 Task: In the  document Ava.epub change page color to  'Olive Green'. Add link on bottom left corner of the sheet: 'in.pinterest.com' Insert page numer on bottom of the page
Action: Mouse moved to (535, 395)
Screenshot: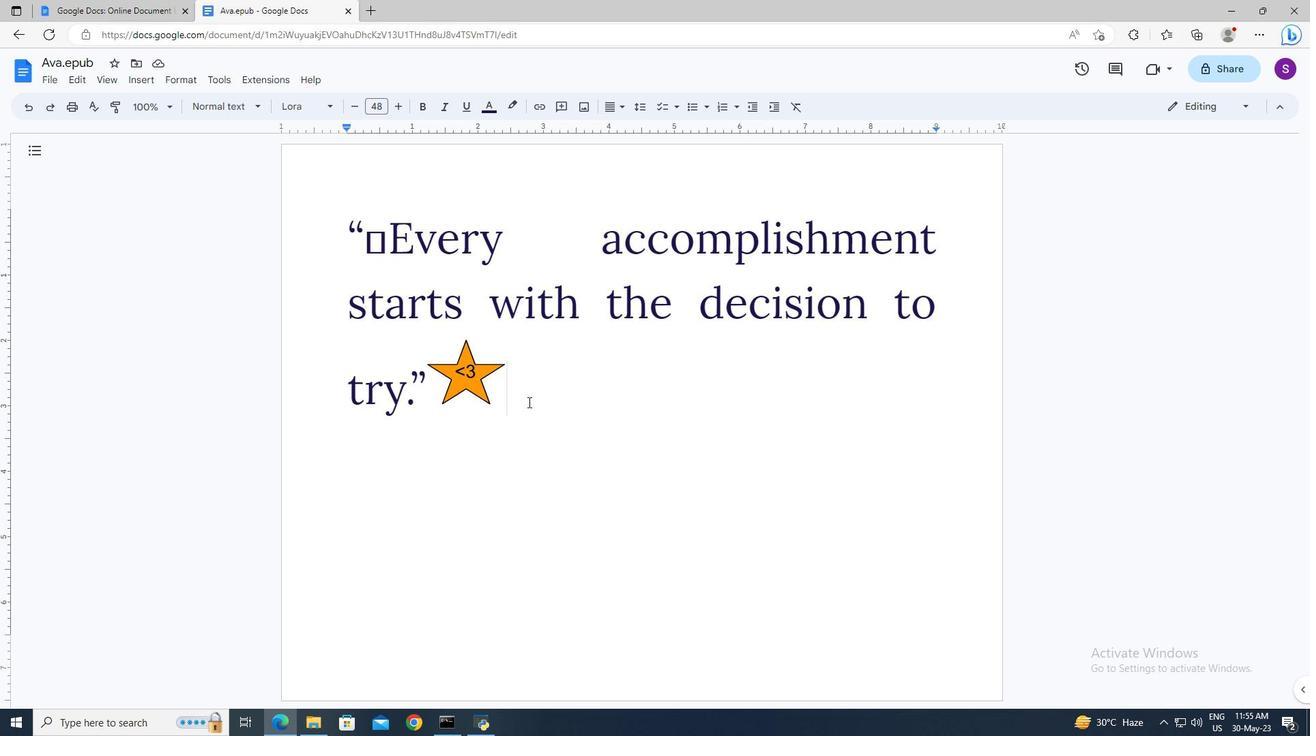 
Action: Mouse pressed left at (535, 395)
Screenshot: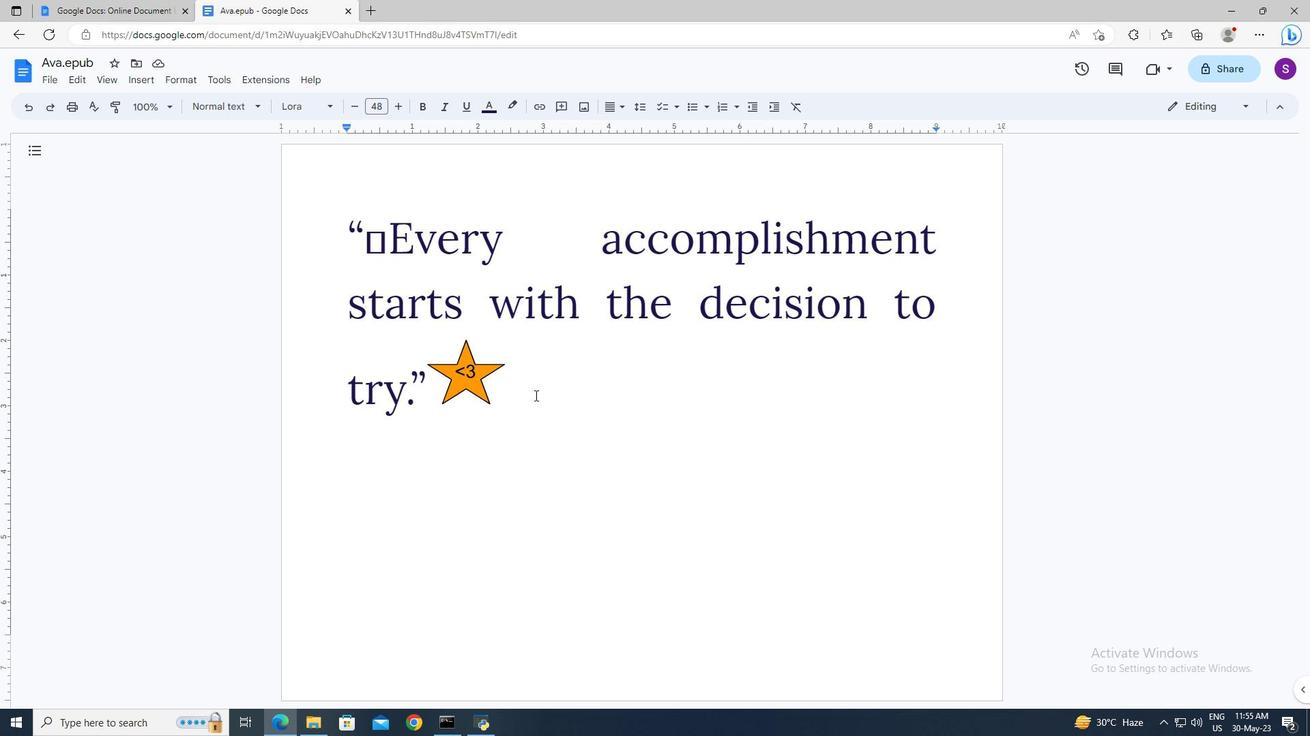 
Action: Mouse moved to (58, 79)
Screenshot: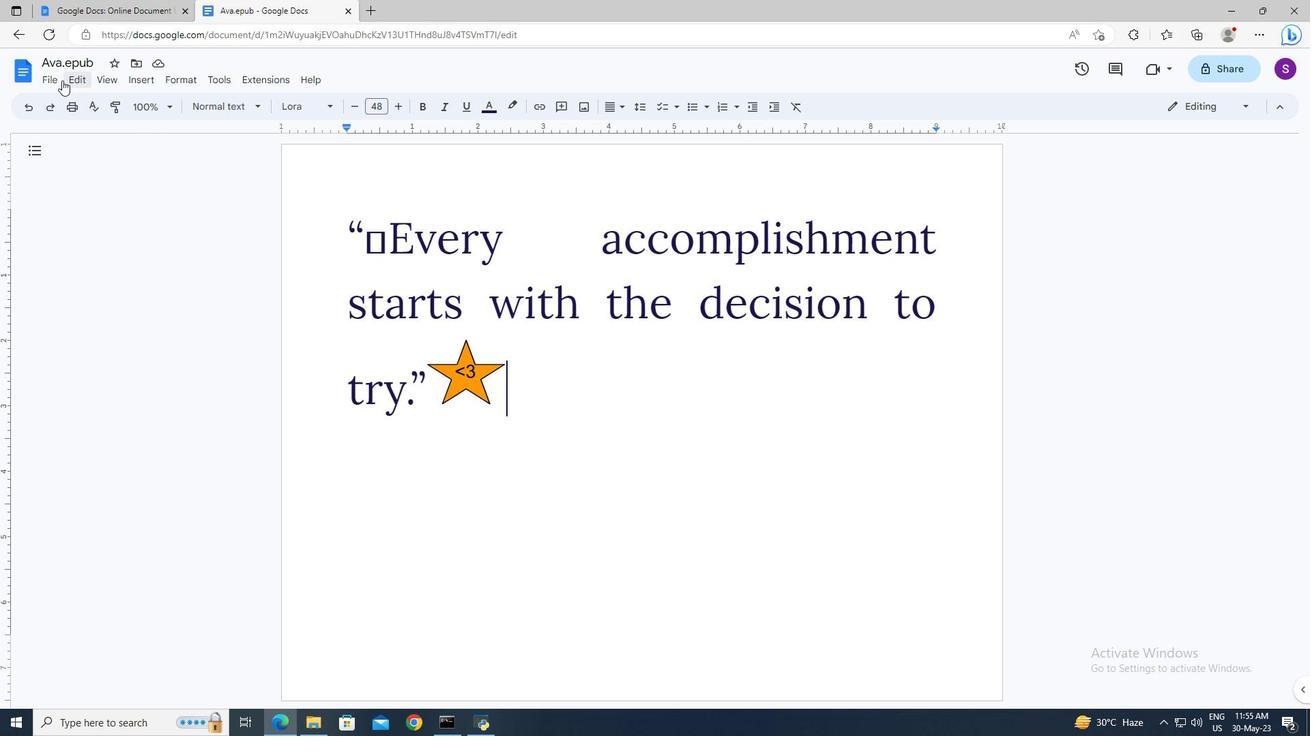 
Action: Mouse pressed left at (58, 79)
Screenshot: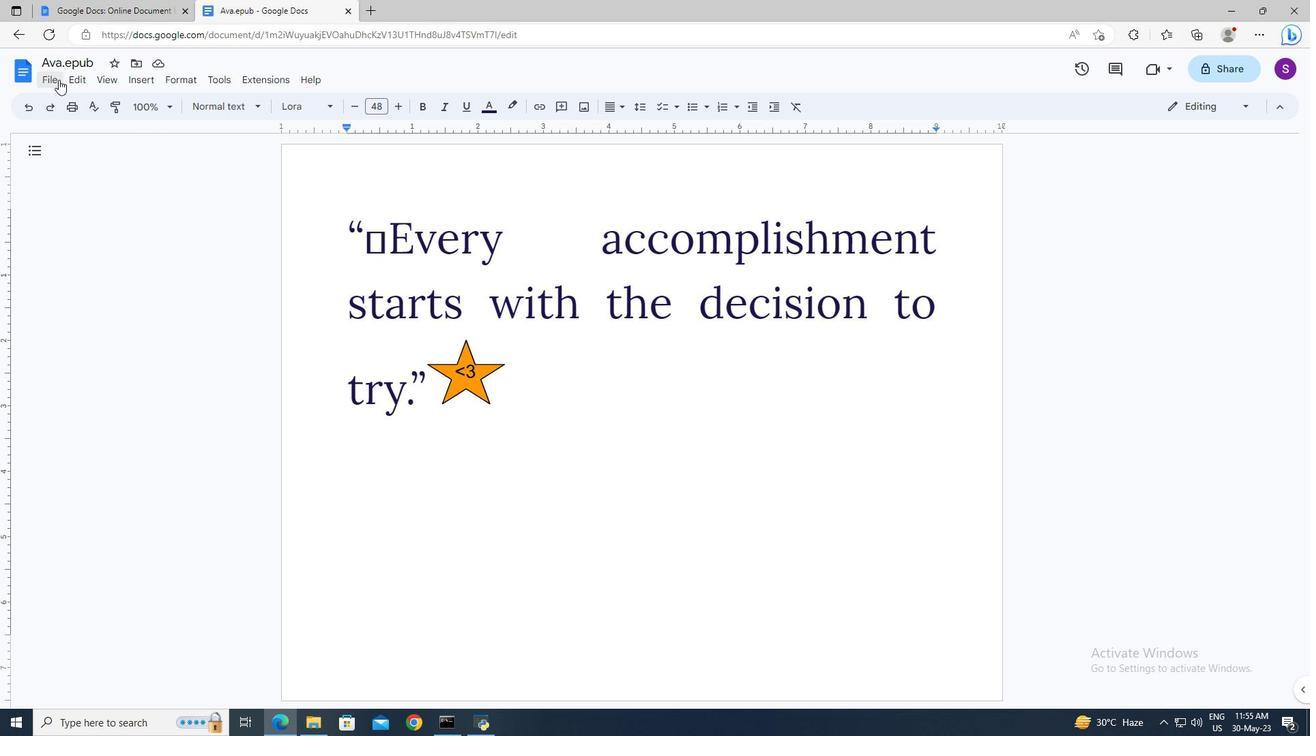 
Action: Mouse moved to (96, 451)
Screenshot: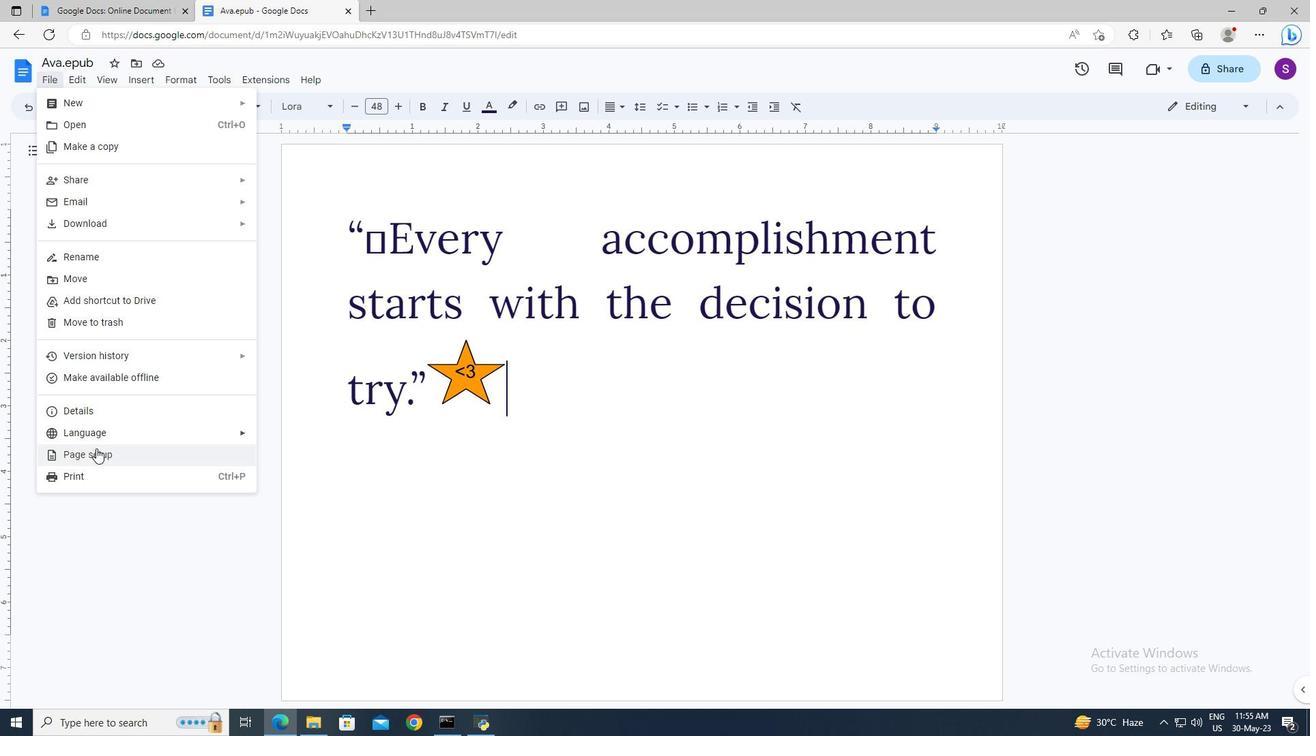 
Action: Mouse pressed left at (96, 451)
Screenshot: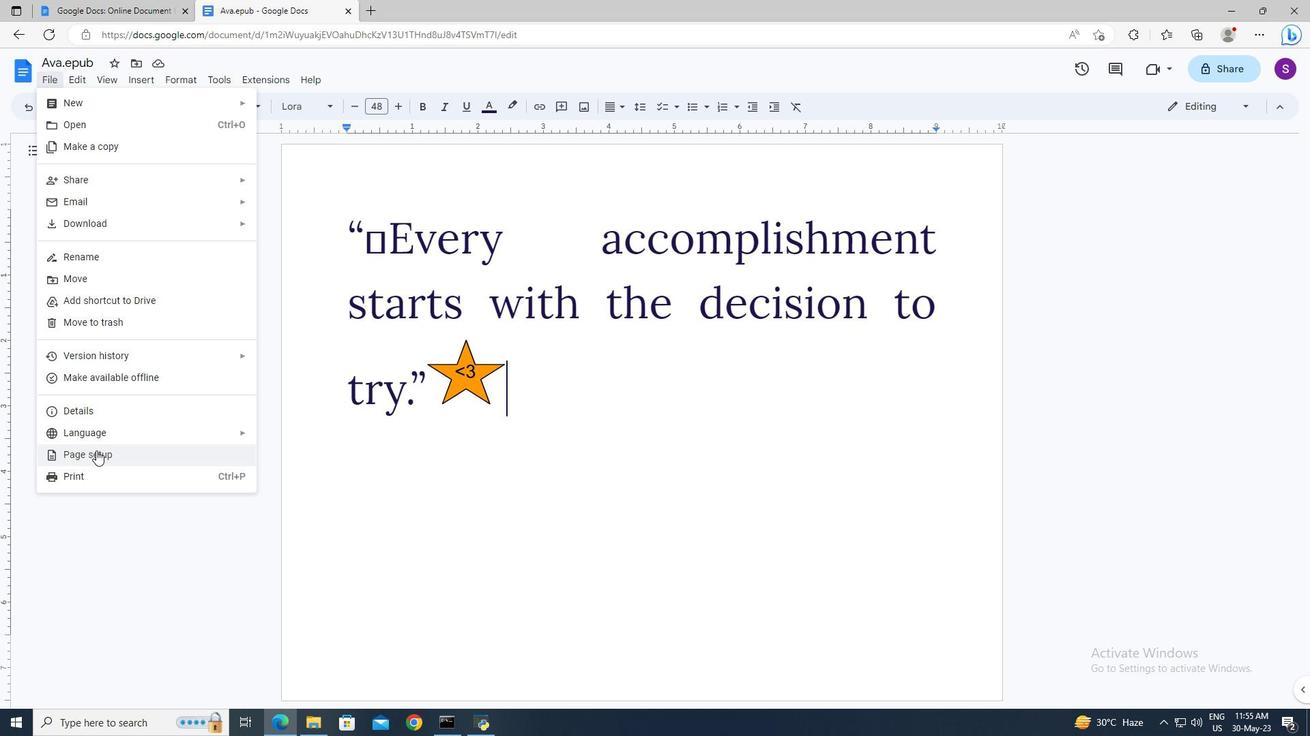 
Action: Mouse moved to (547, 459)
Screenshot: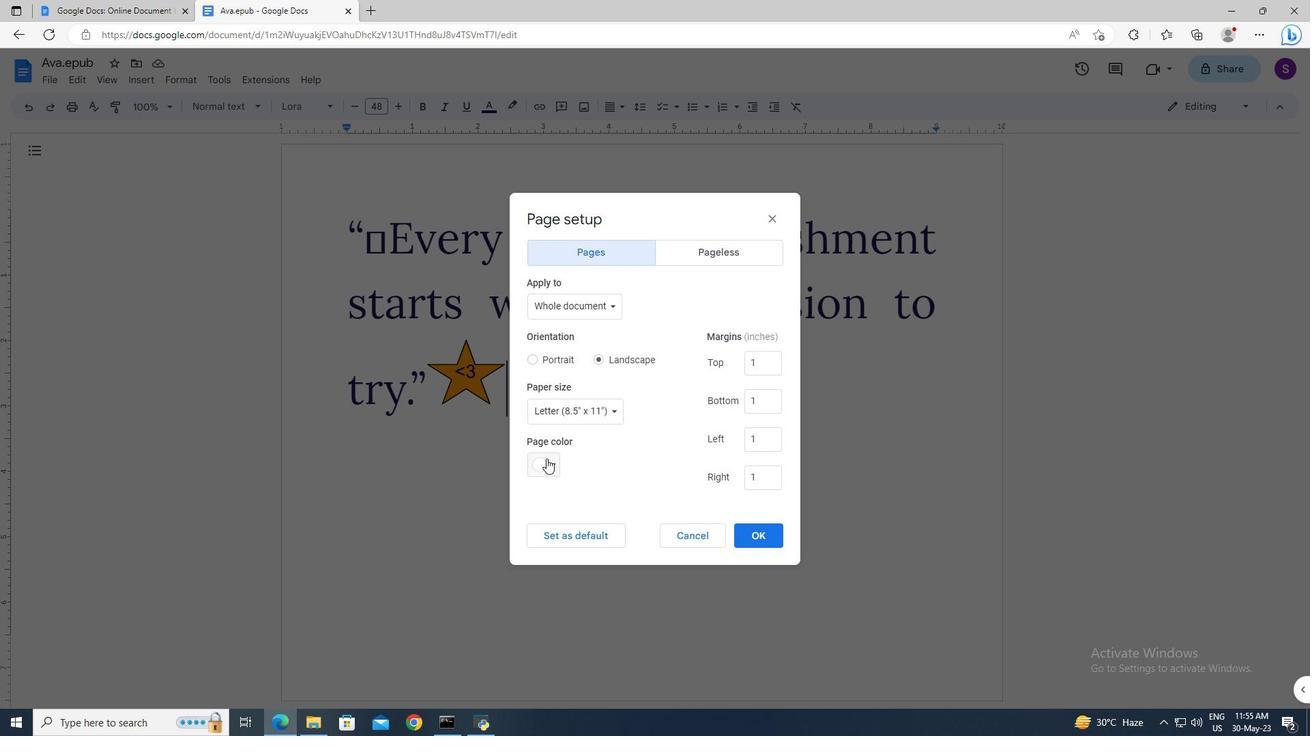 
Action: Mouse pressed left at (547, 459)
Screenshot: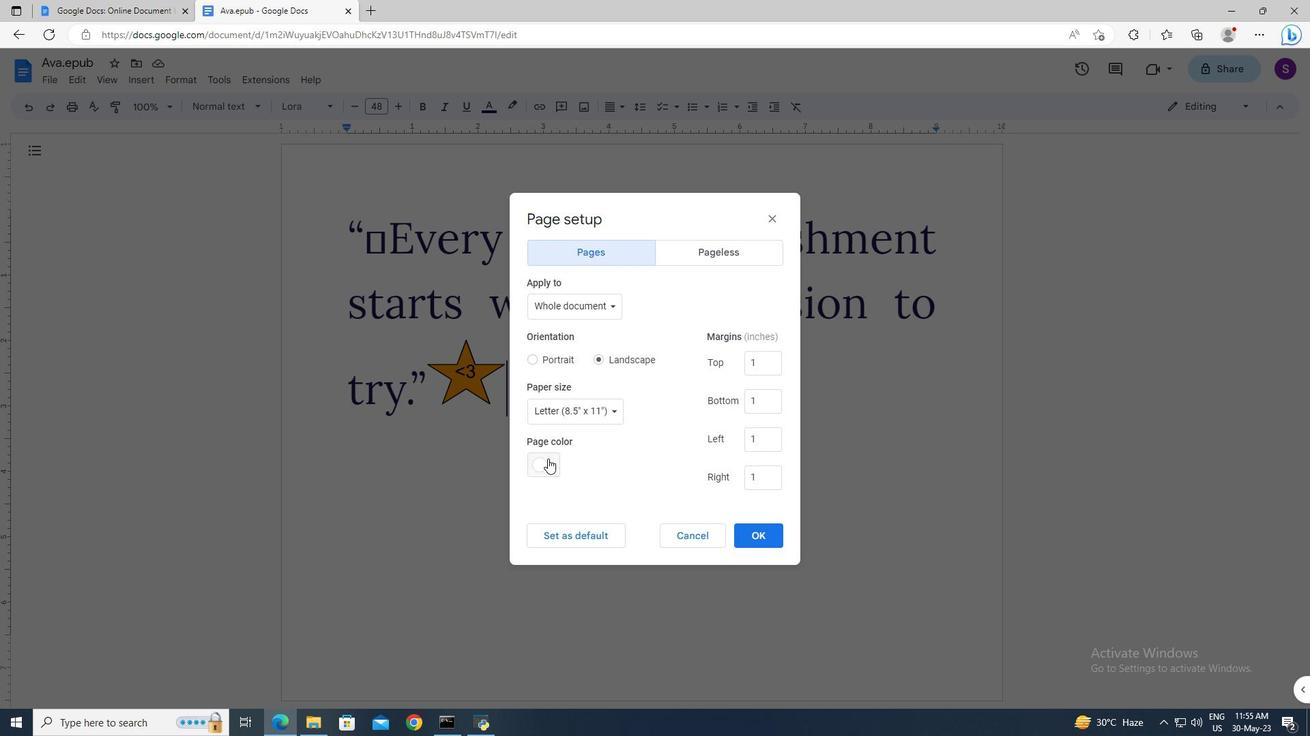 
Action: Mouse moved to (603, 553)
Screenshot: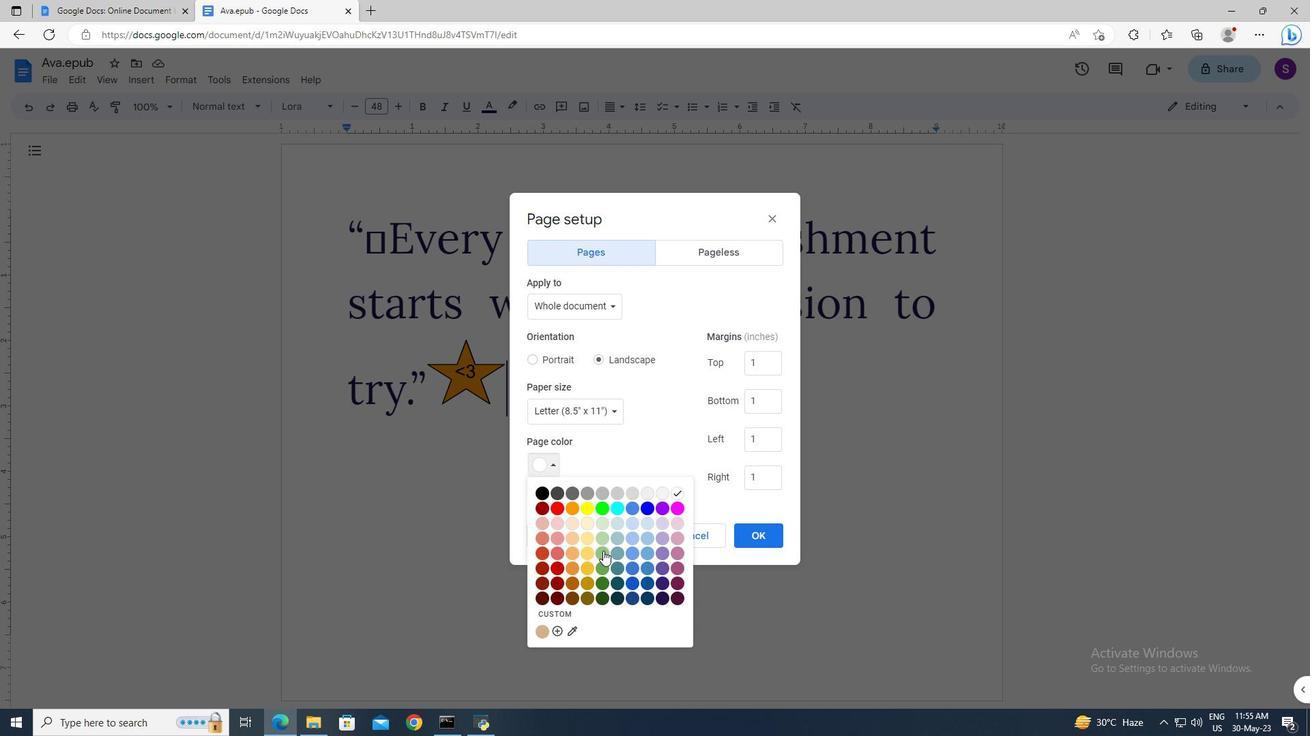 
Action: Mouse pressed left at (603, 553)
Screenshot: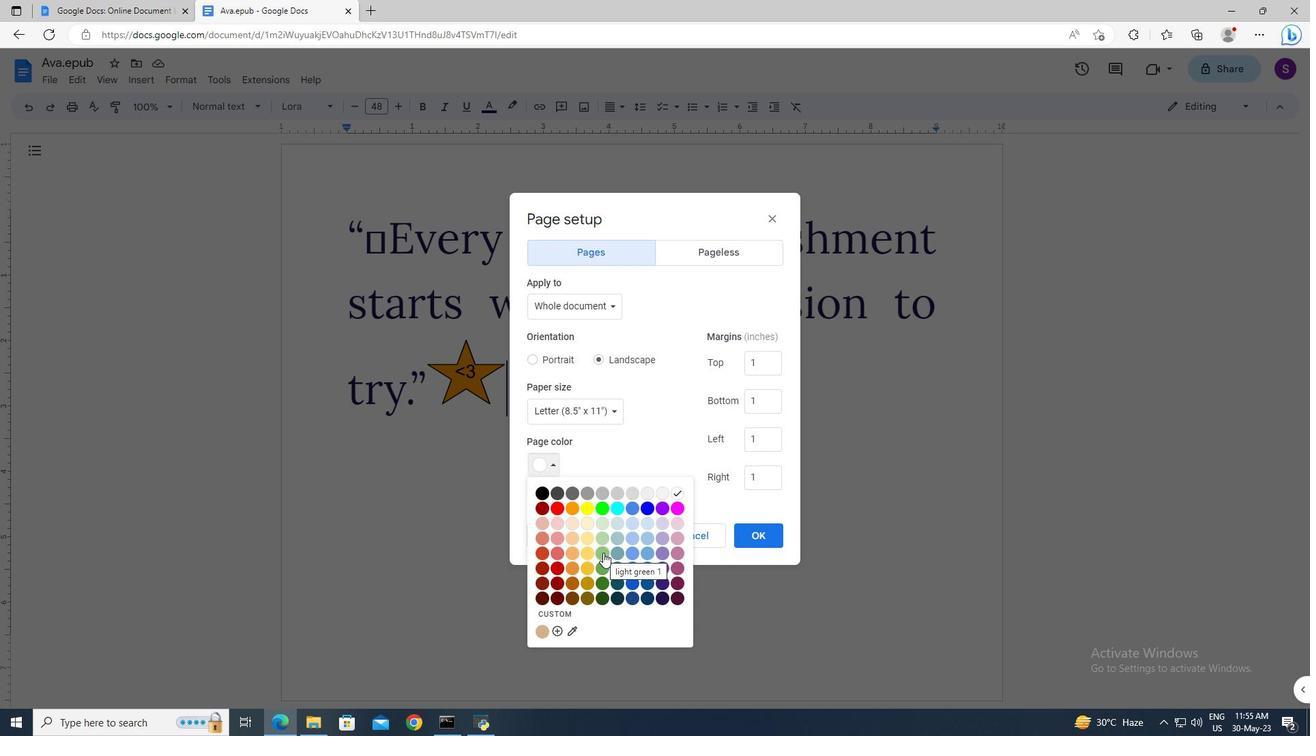 
Action: Mouse moved to (555, 457)
Screenshot: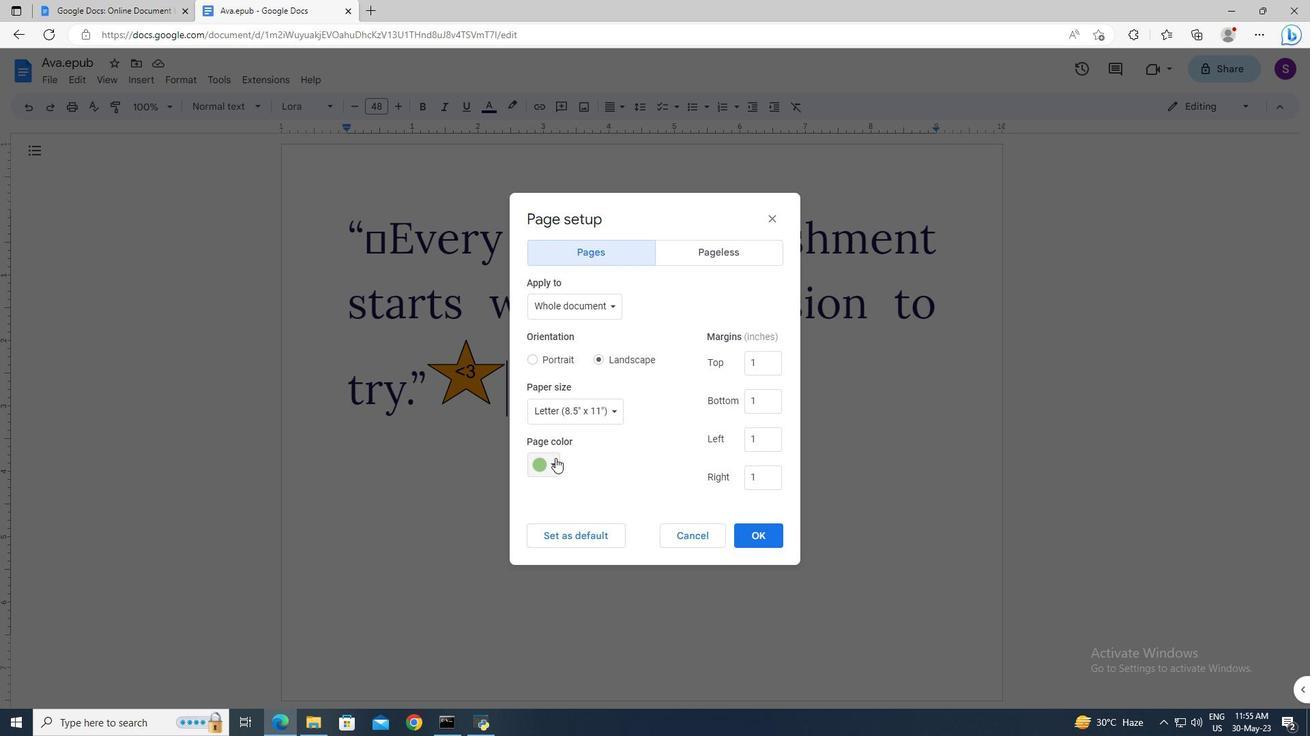 
Action: Mouse pressed left at (555, 457)
Screenshot: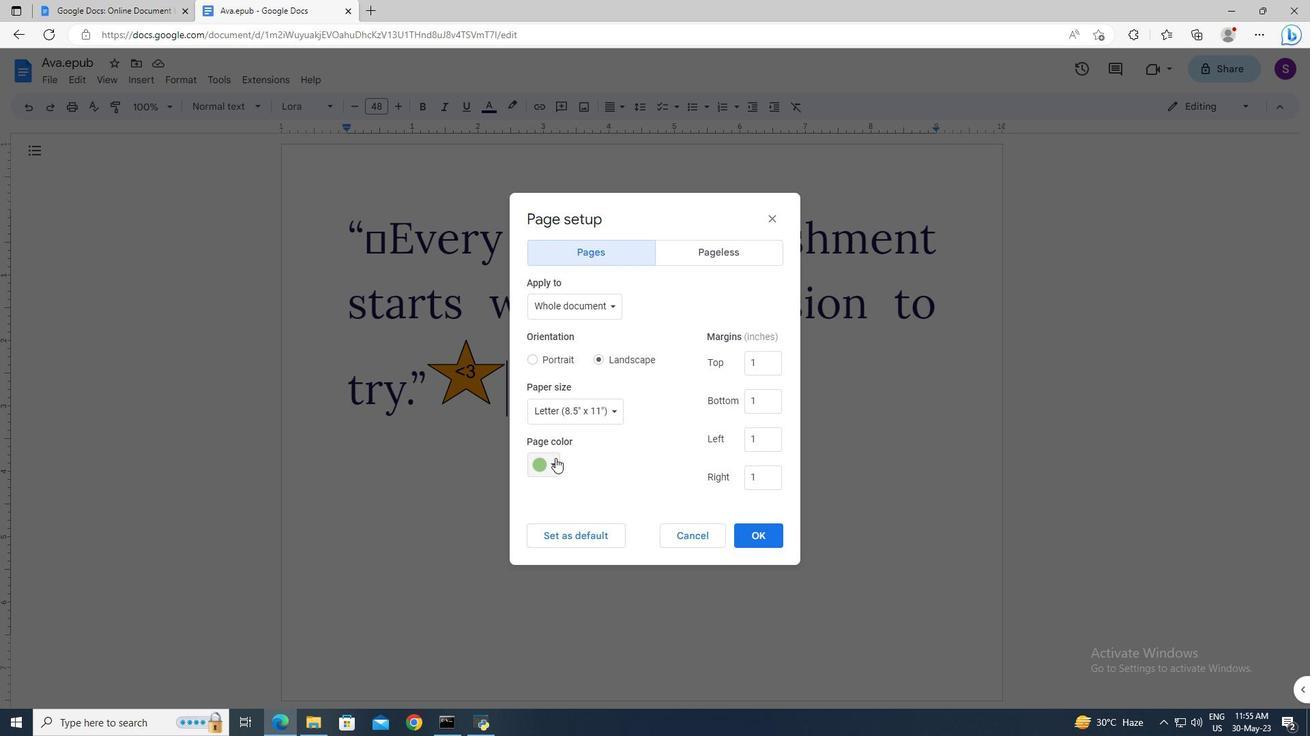 
Action: Mouse moved to (601, 565)
Screenshot: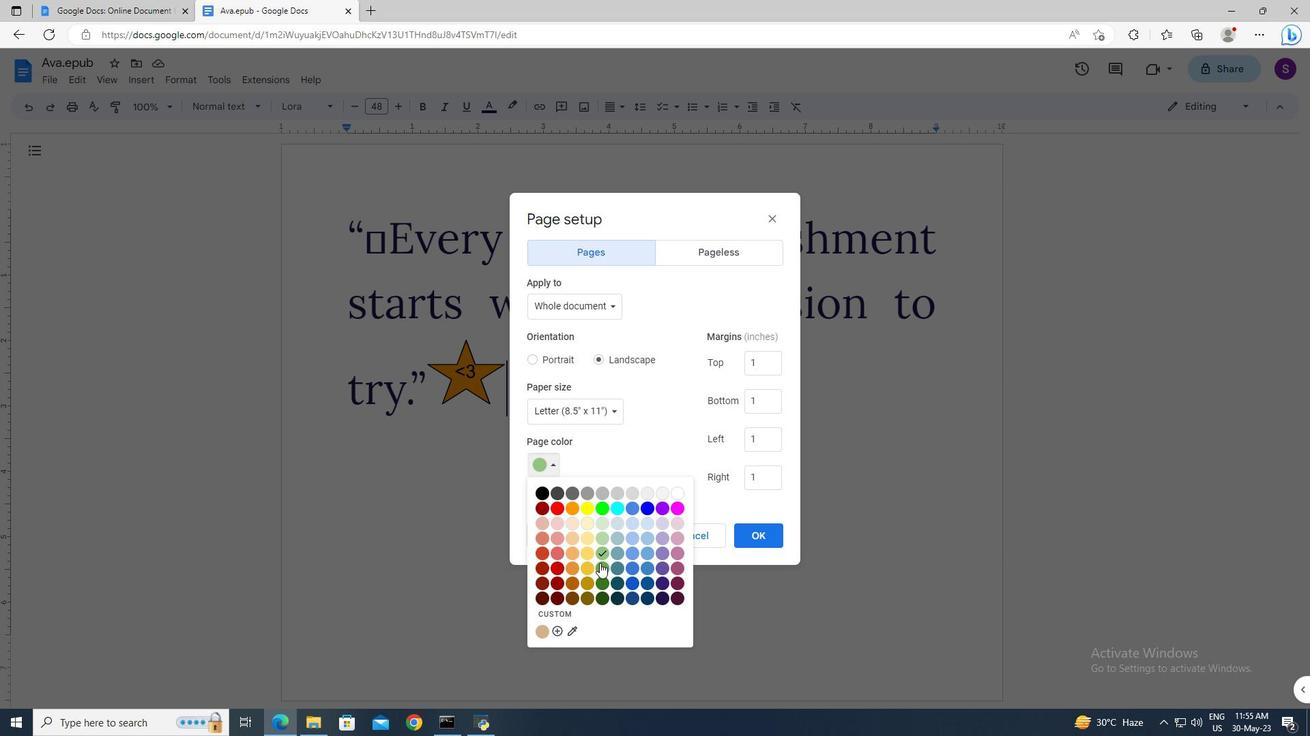 
Action: Mouse pressed left at (601, 565)
Screenshot: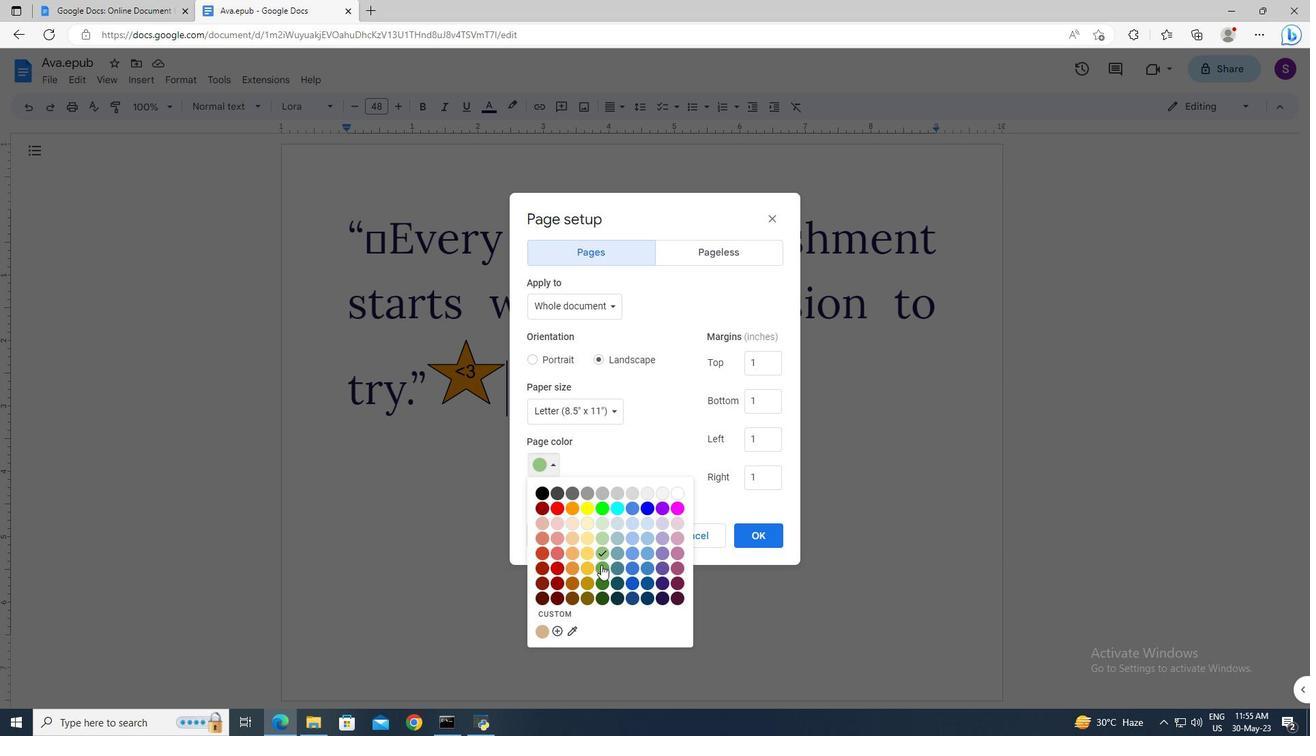 
Action: Mouse moved to (747, 535)
Screenshot: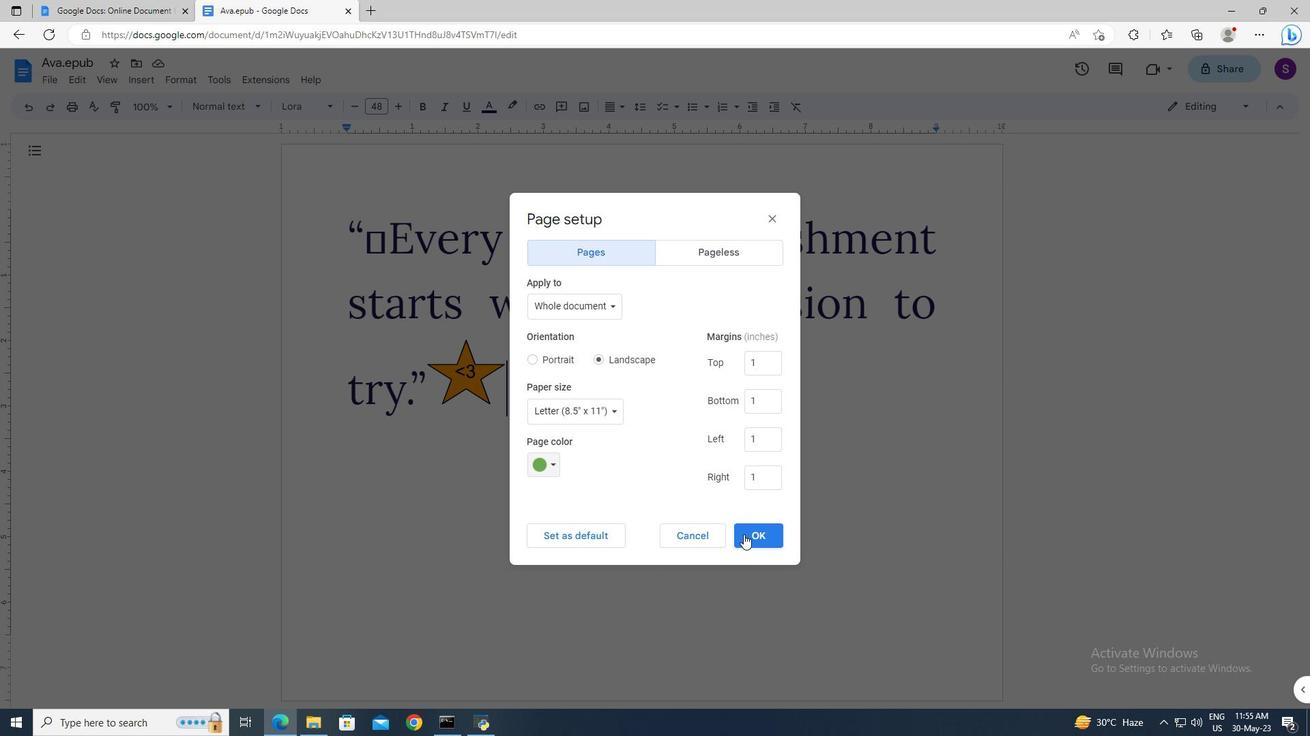 
Action: Mouse pressed left at (747, 535)
Screenshot: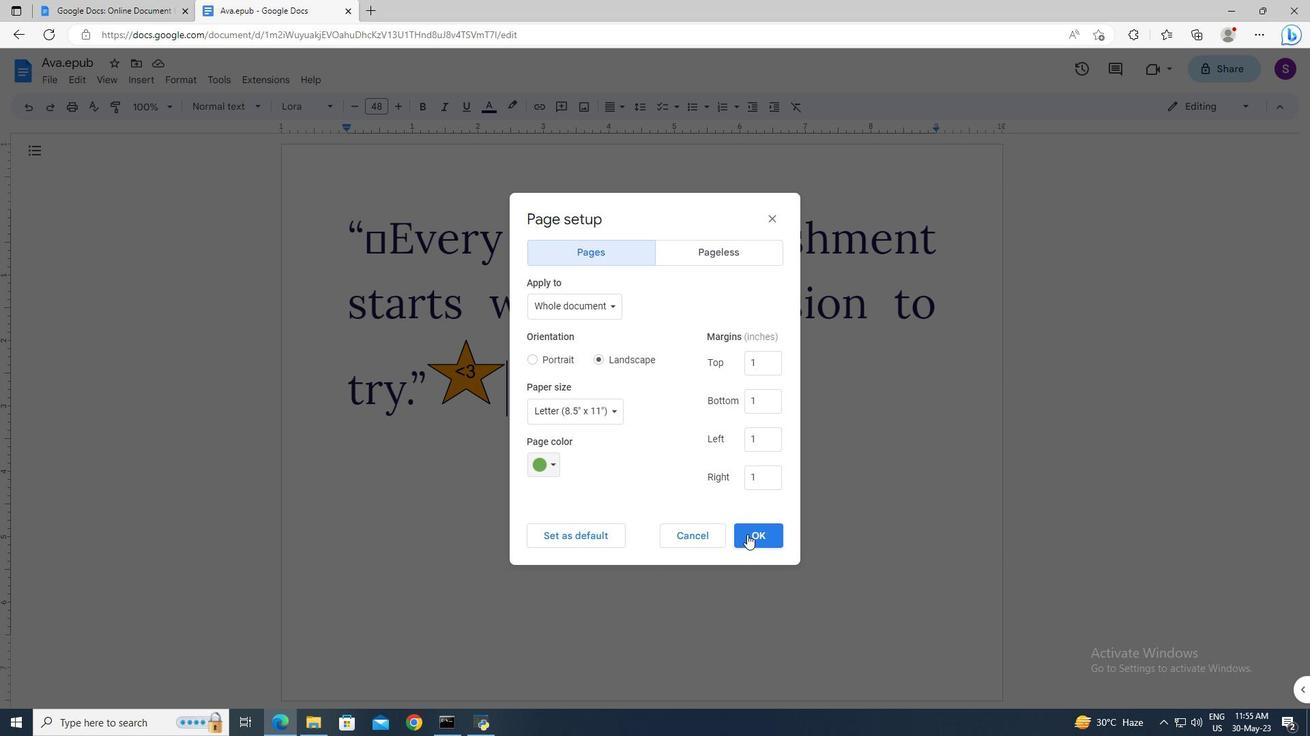 
Action: Mouse moved to (539, 500)
Screenshot: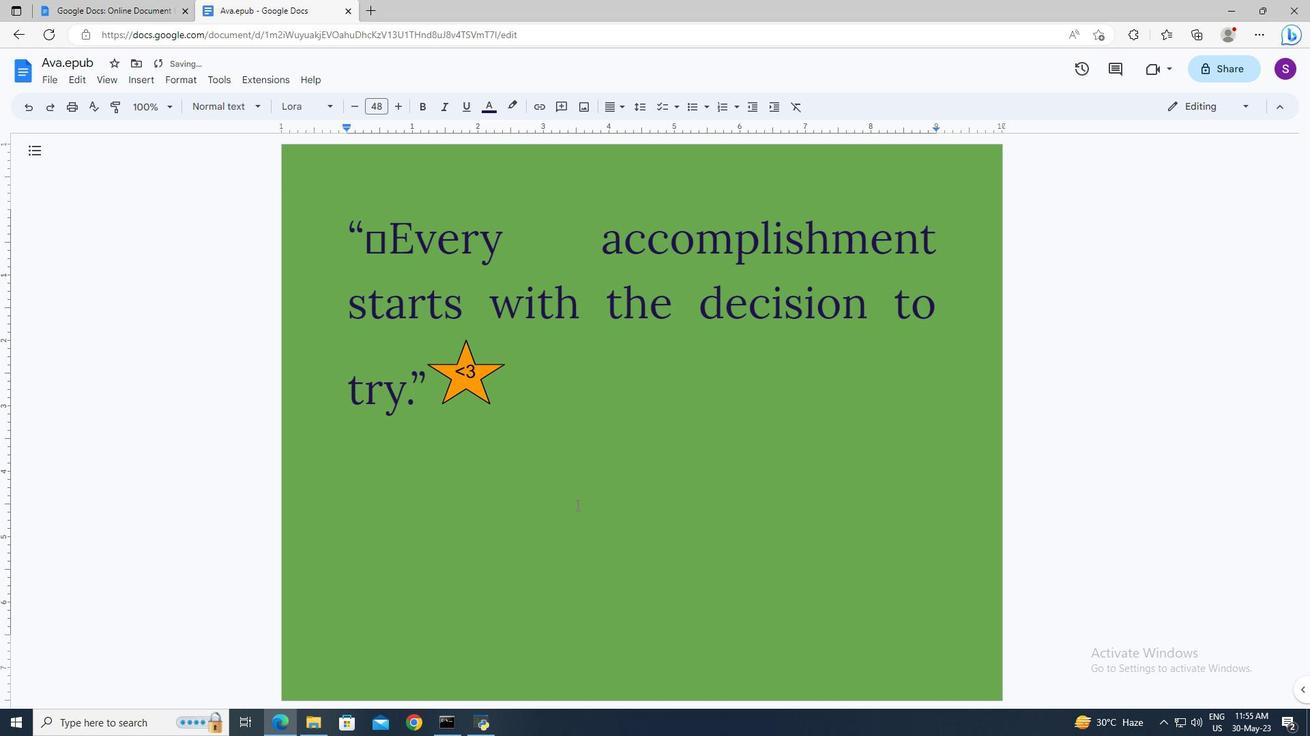 
Action: Mouse scrolled (539, 500) with delta (0, 0)
Screenshot: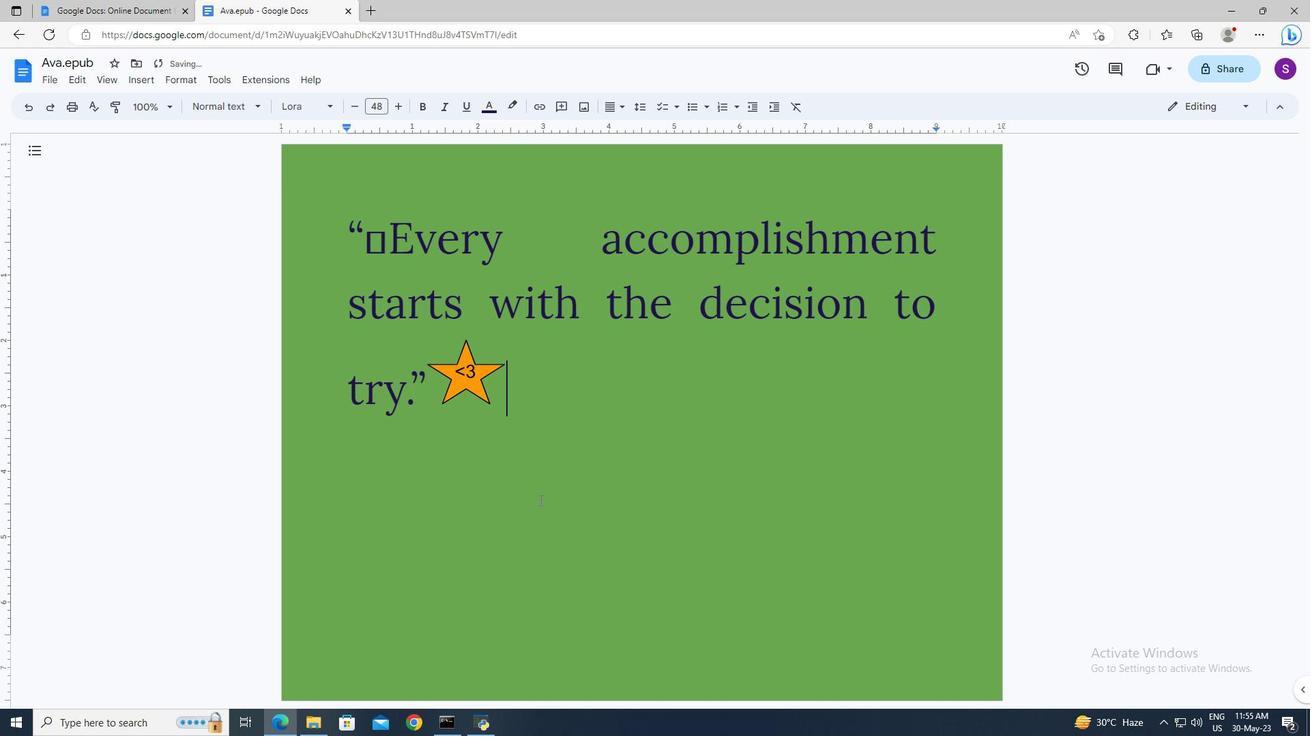 
Action: Mouse scrolled (539, 500) with delta (0, 0)
Screenshot: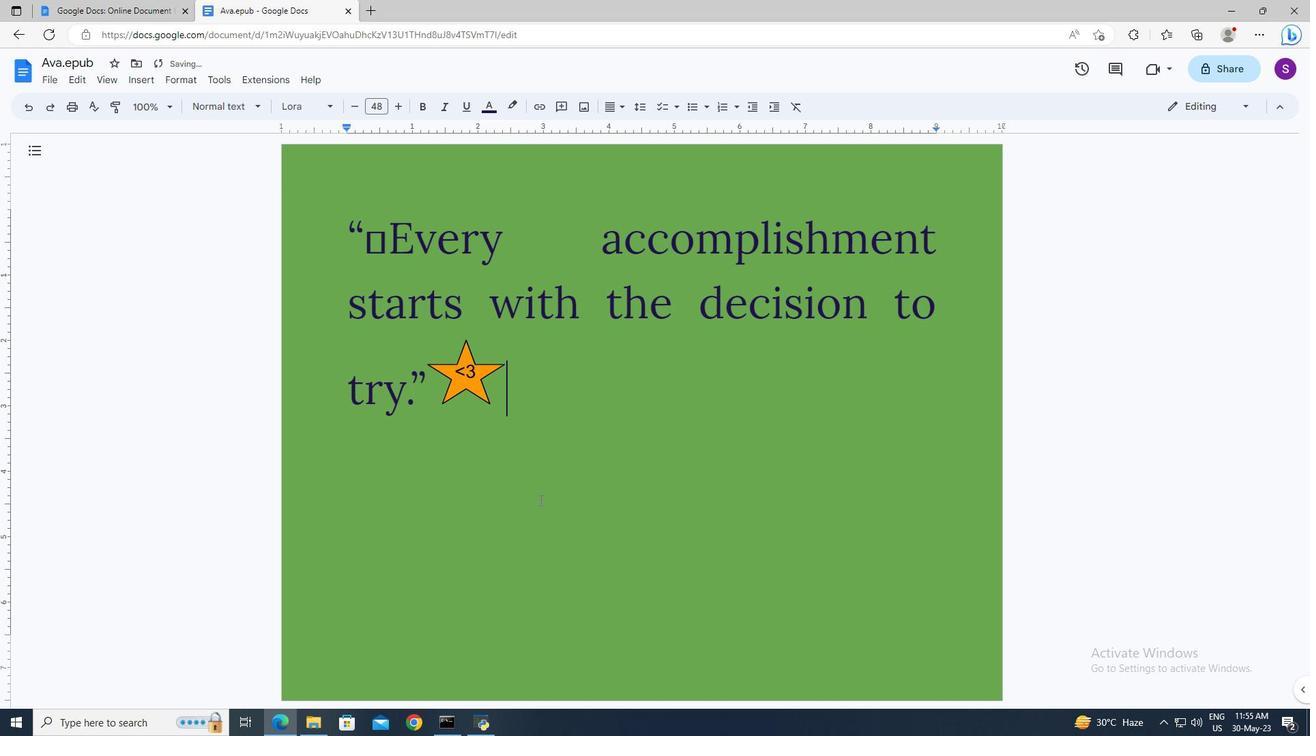 
Action: Mouse moved to (382, 655)
Screenshot: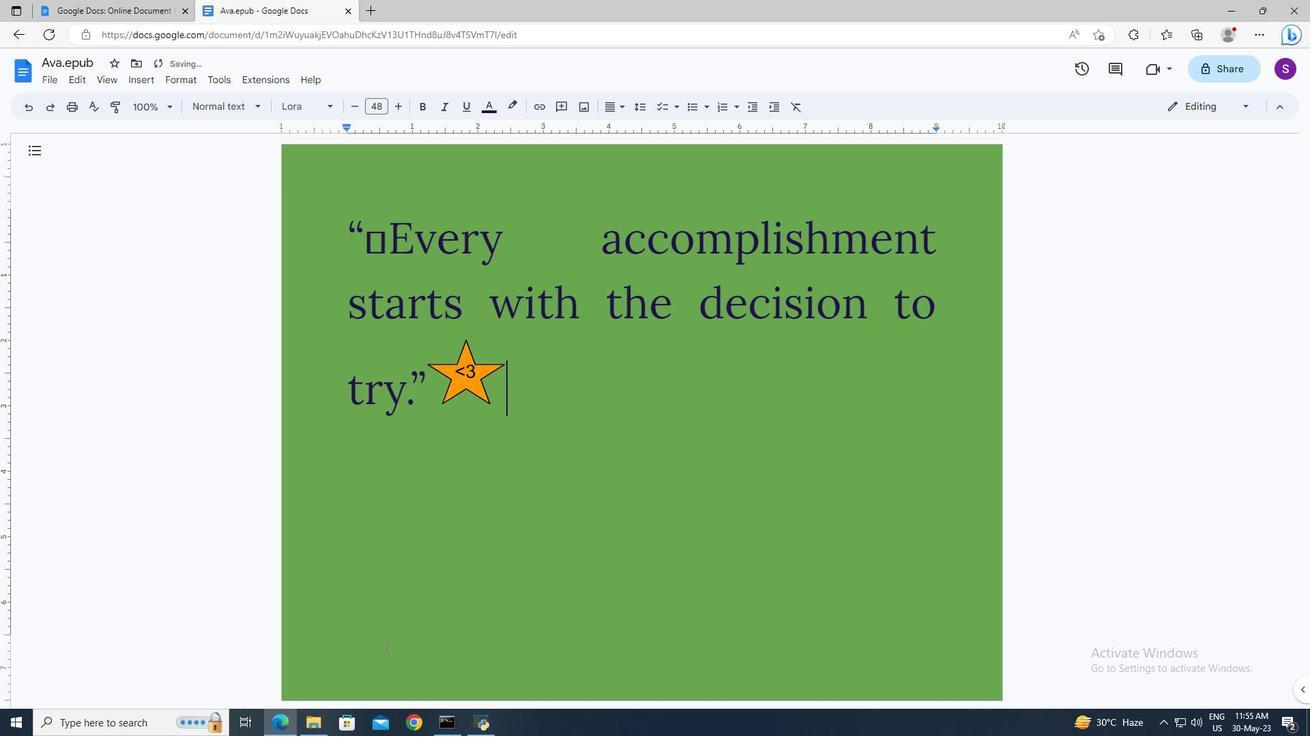 
Action: Mouse pressed left at (382, 655)
Screenshot: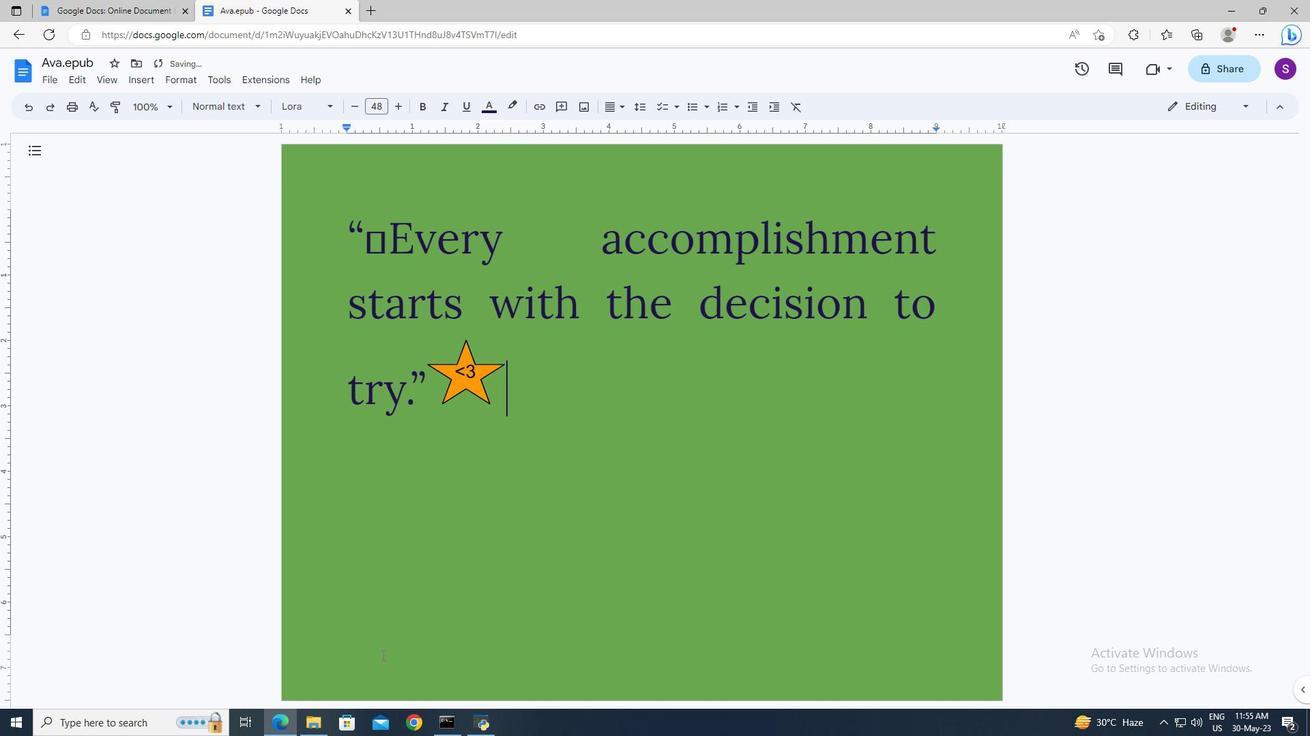
Action: Mouse pressed left at (382, 655)
Screenshot: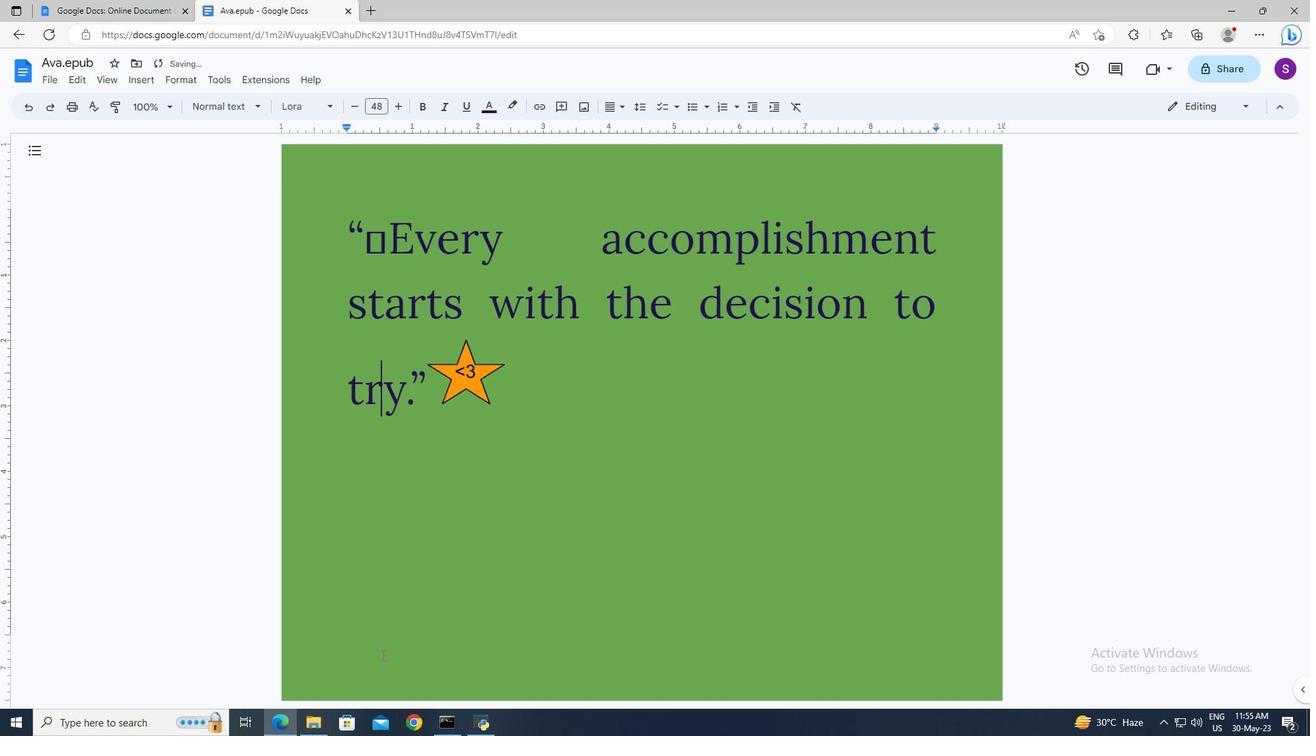 
Action: Mouse moved to (149, 86)
Screenshot: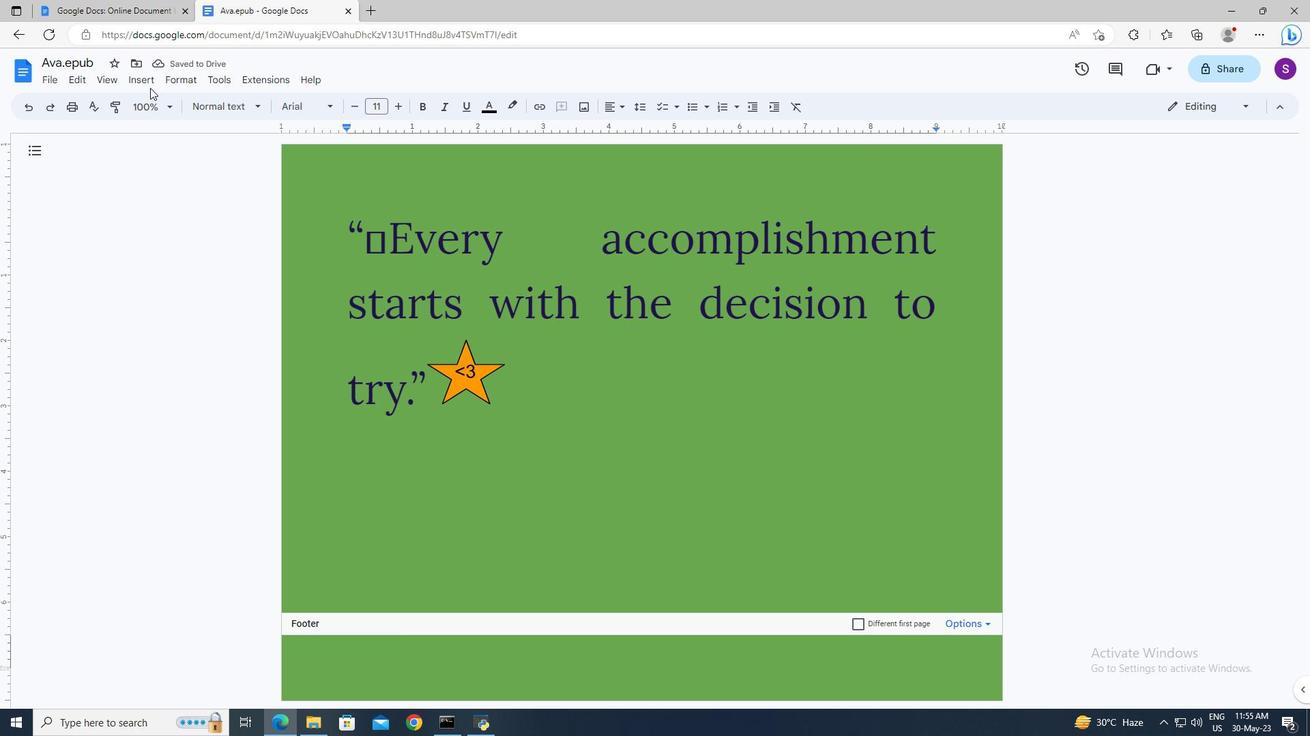
Action: Mouse pressed left at (149, 86)
Screenshot: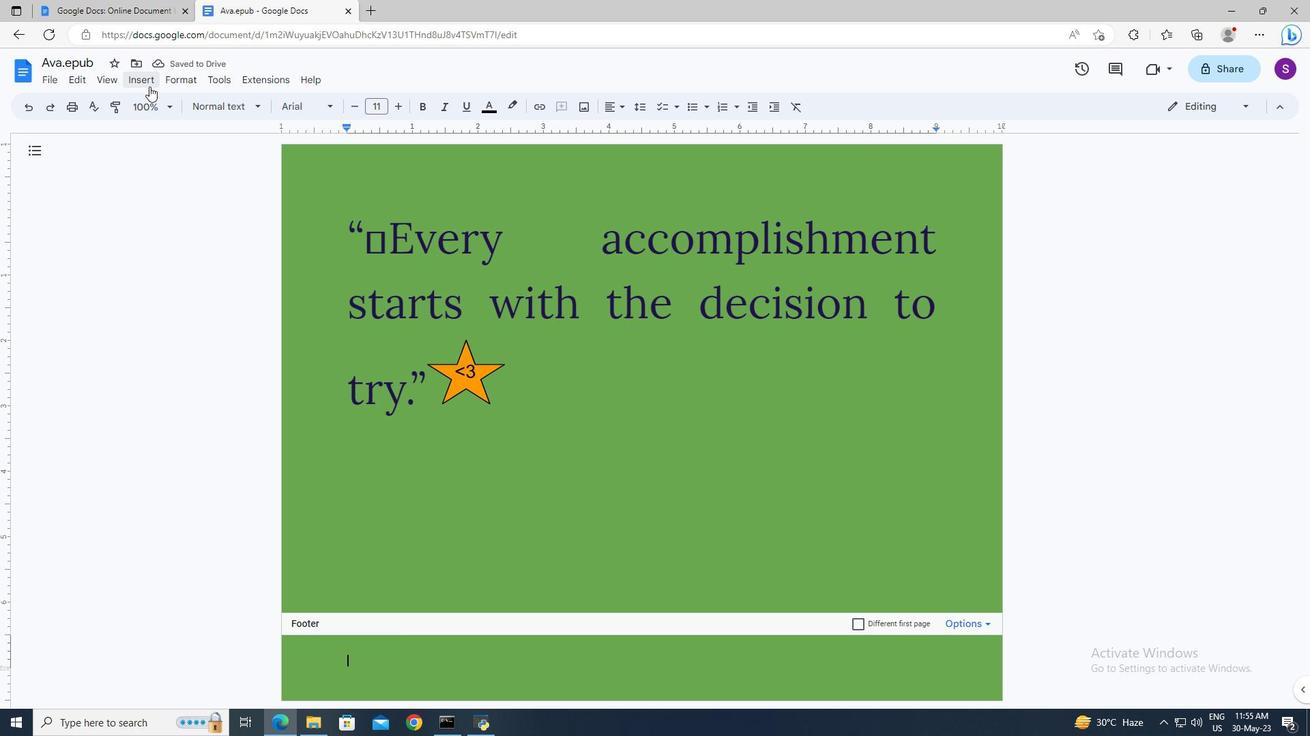 
Action: Mouse moved to (188, 504)
Screenshot: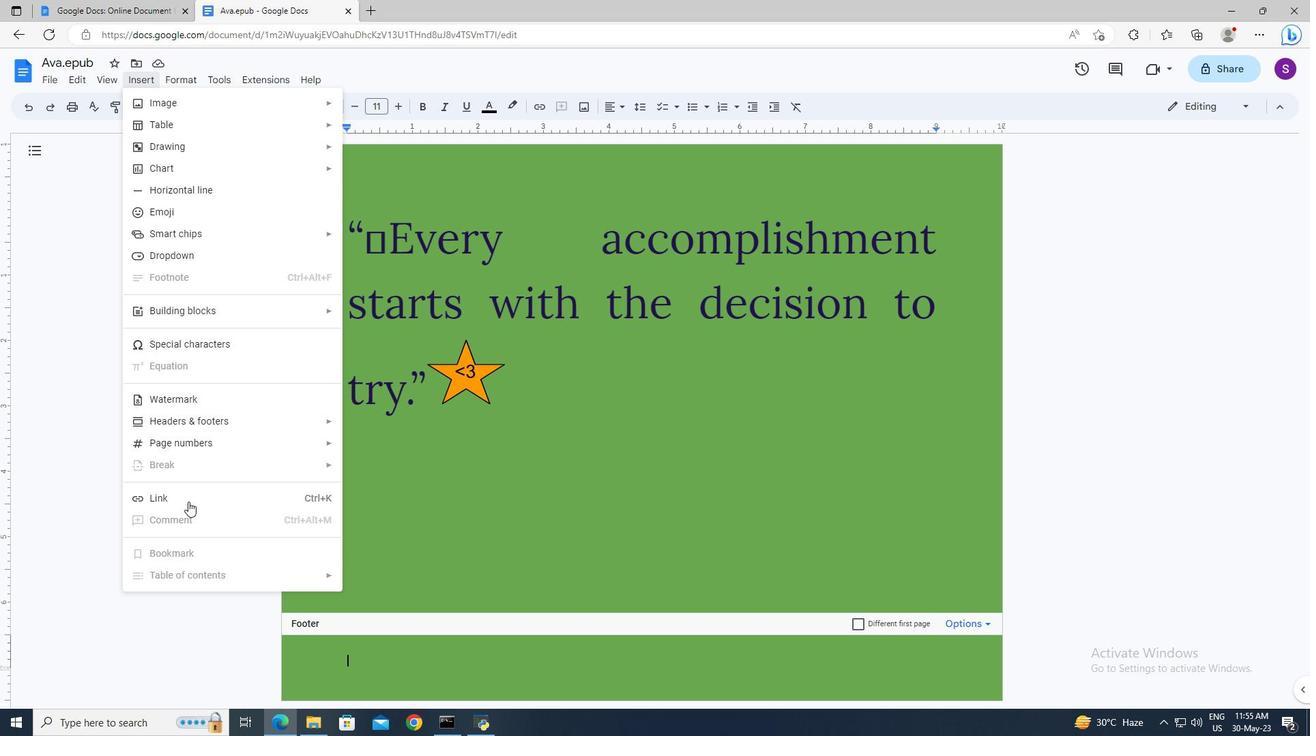 
Action: Mouse pressed left at (188, 504)
Screenshot: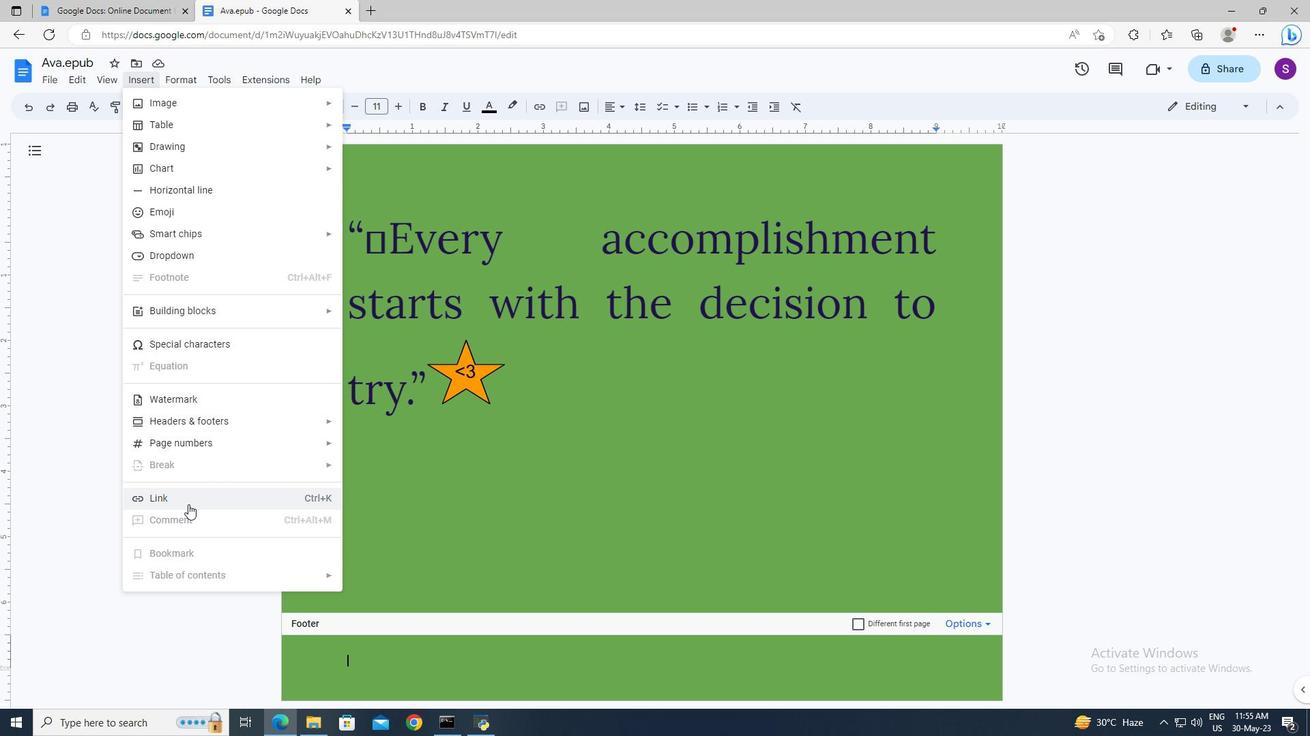 
Action: Mouse moved to (386, 444)
Screenshot: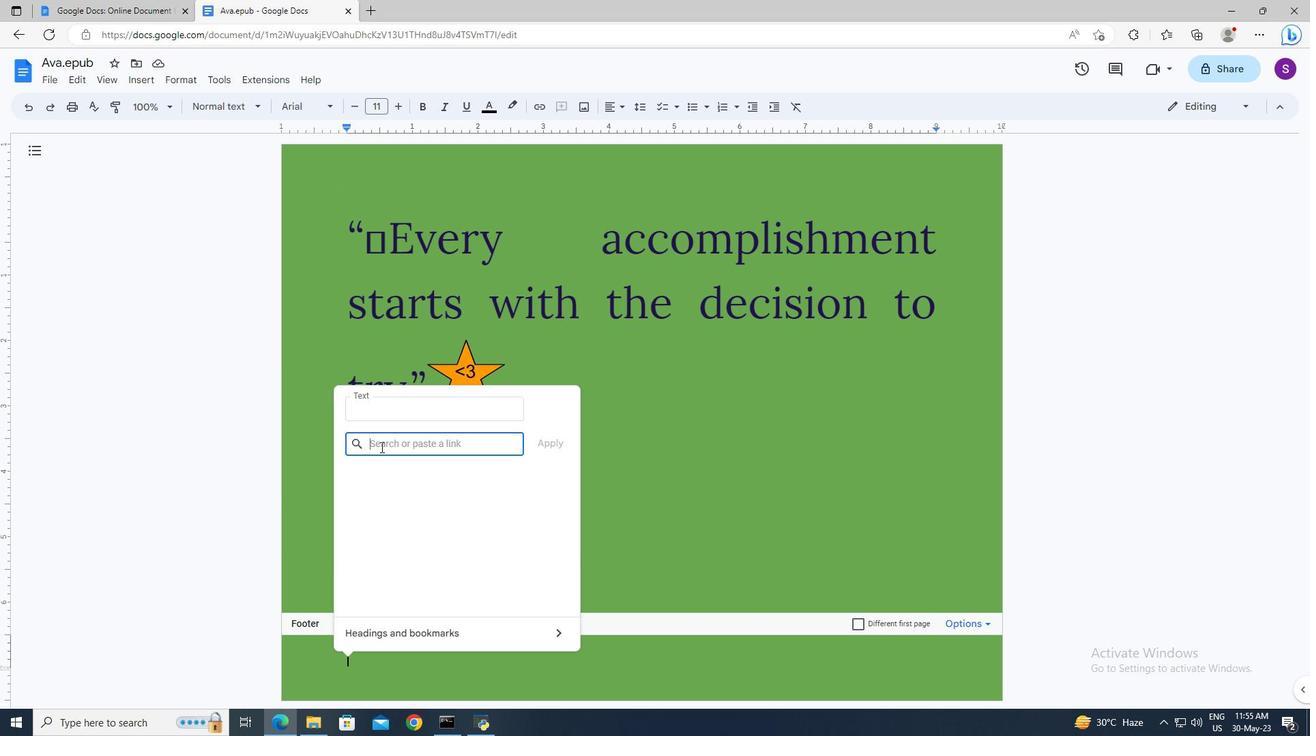 
Action: Mouse pressed left at (386, 444)
Screenshot: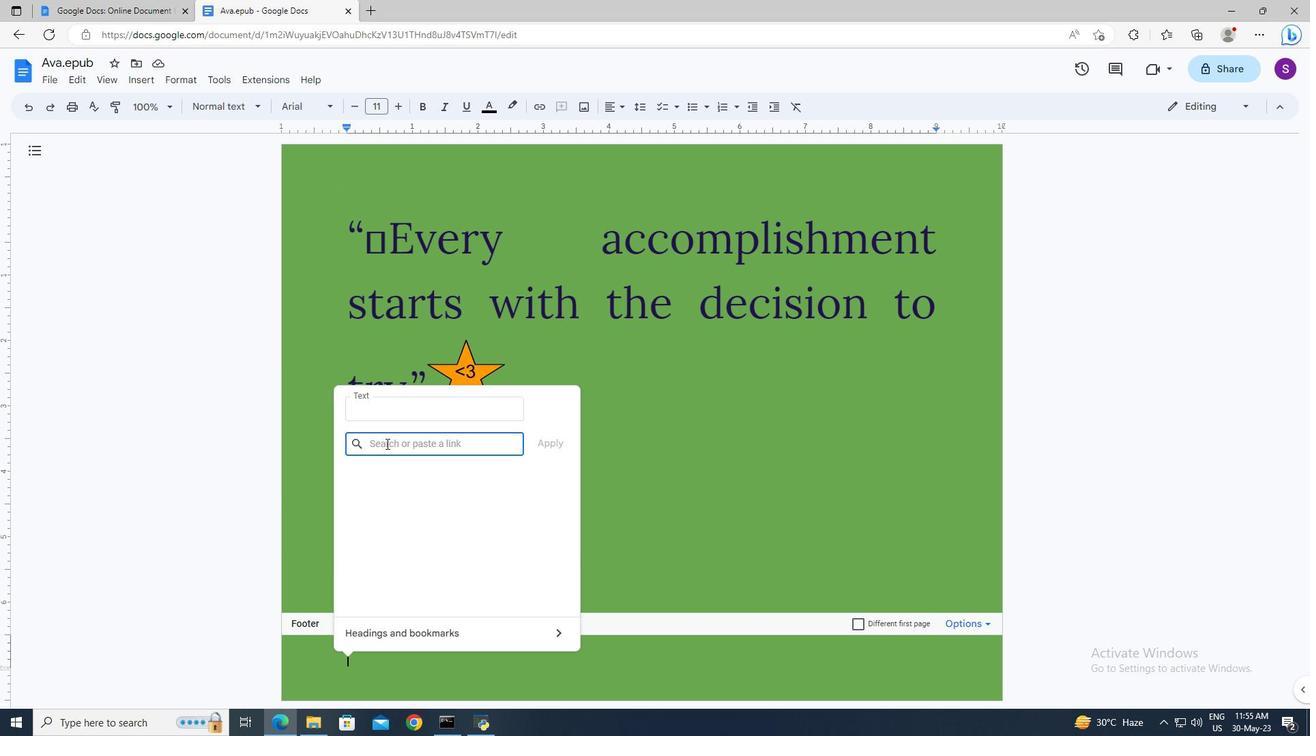 
Action: Key pressed in.pinterest.com<Key.enter>
Screenshot: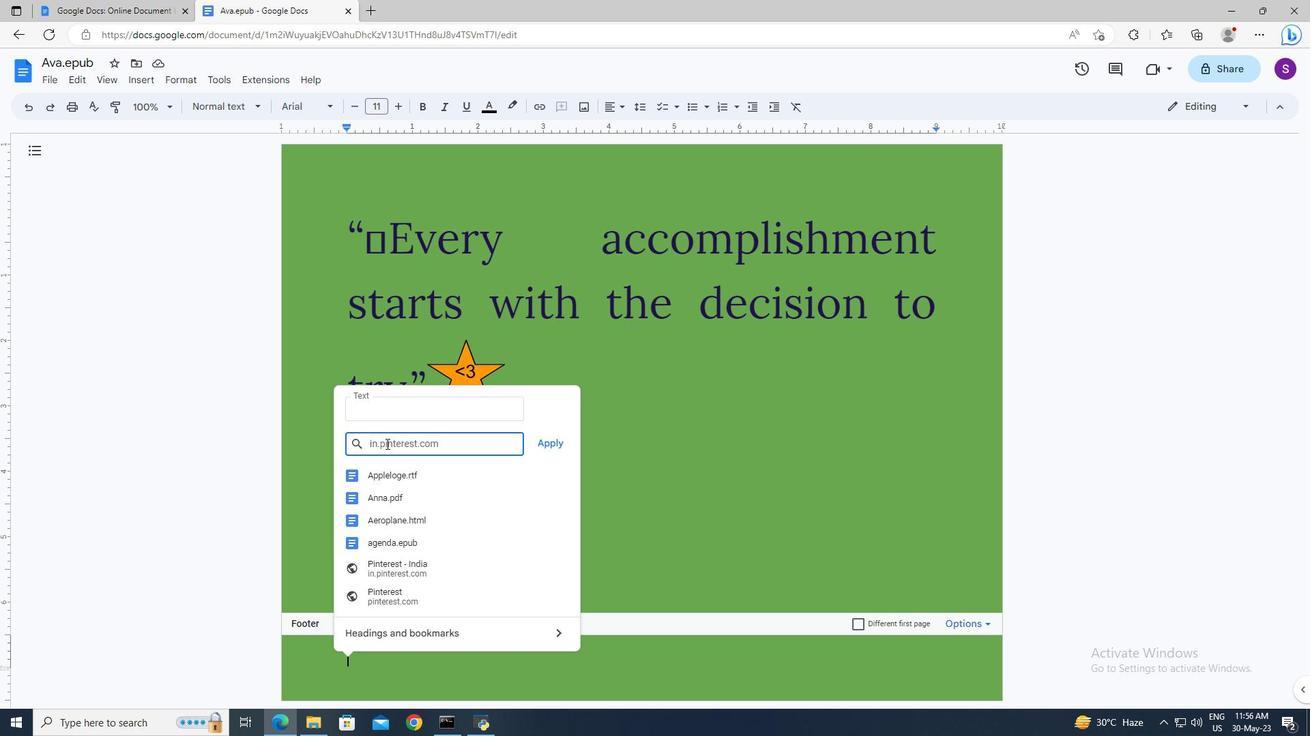 
Action: Mouse scrolled (386, 444) with delta (0, 0)
Screenshot: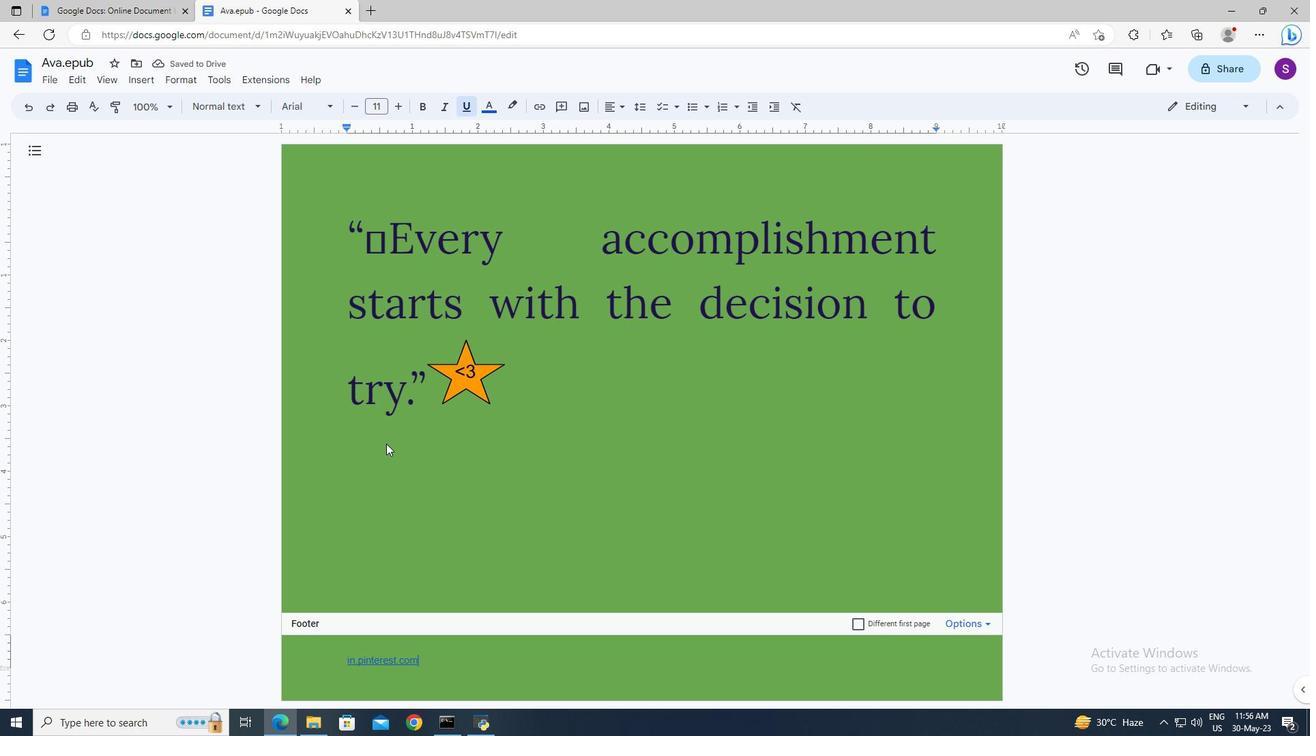 
Action: Mouse scrolled (386, 444) with delta (0, 0)
Screenshot: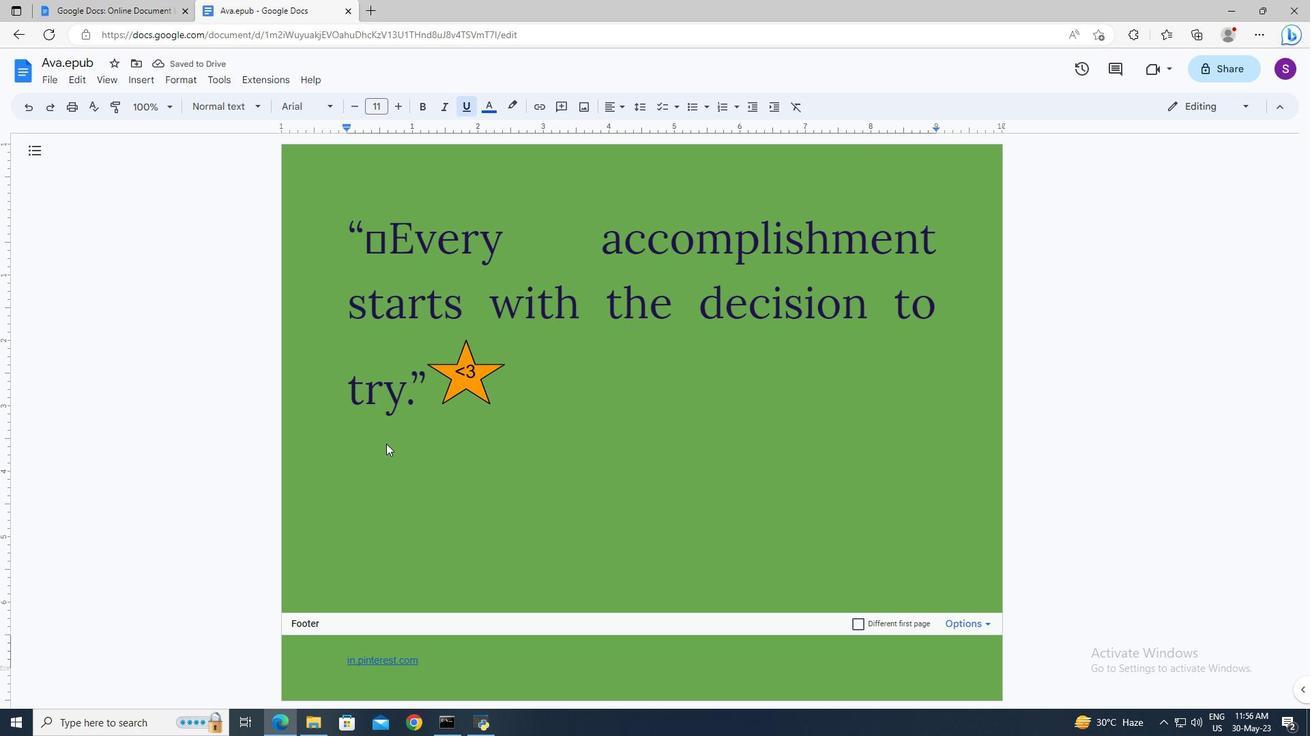 
Action: Mouse moved to (341, 238)
Screenshot: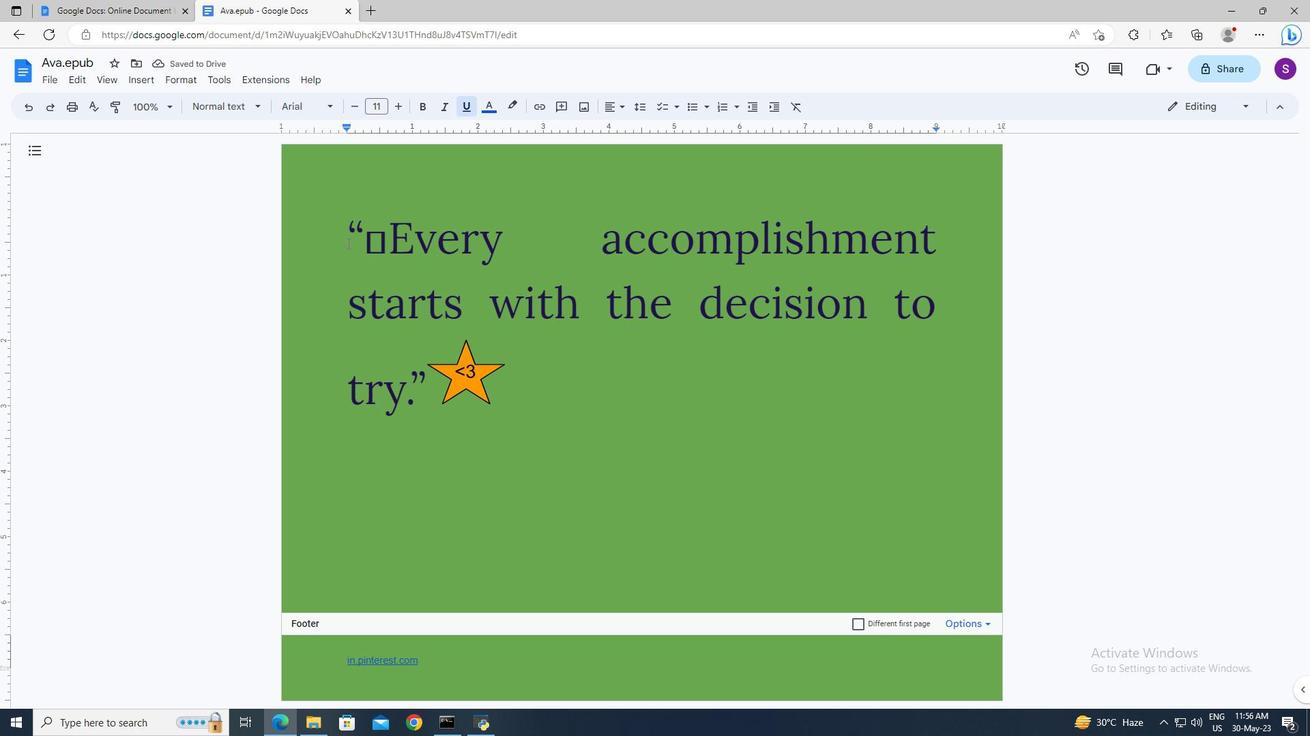 
Action: Mouse pressed left at (341, 238)
Screenshot: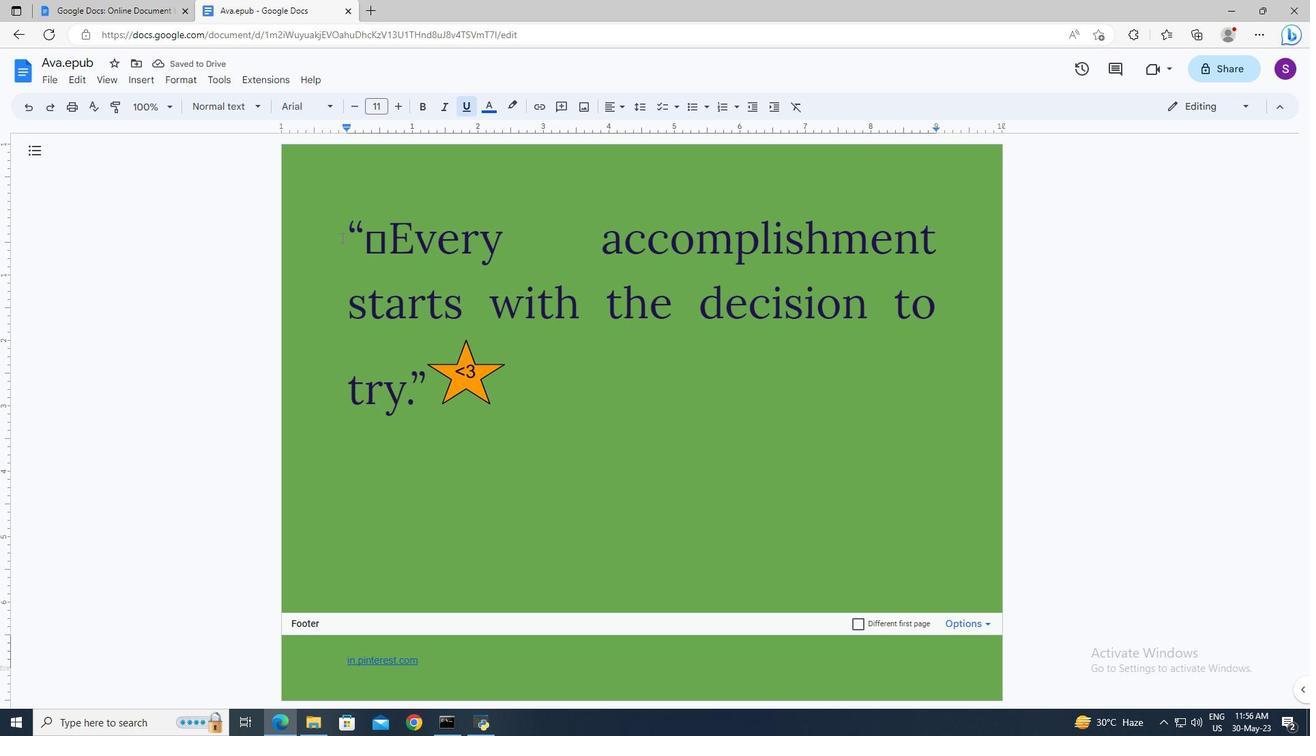 
Action: Mouse moved to (151, 75)
Screenshot: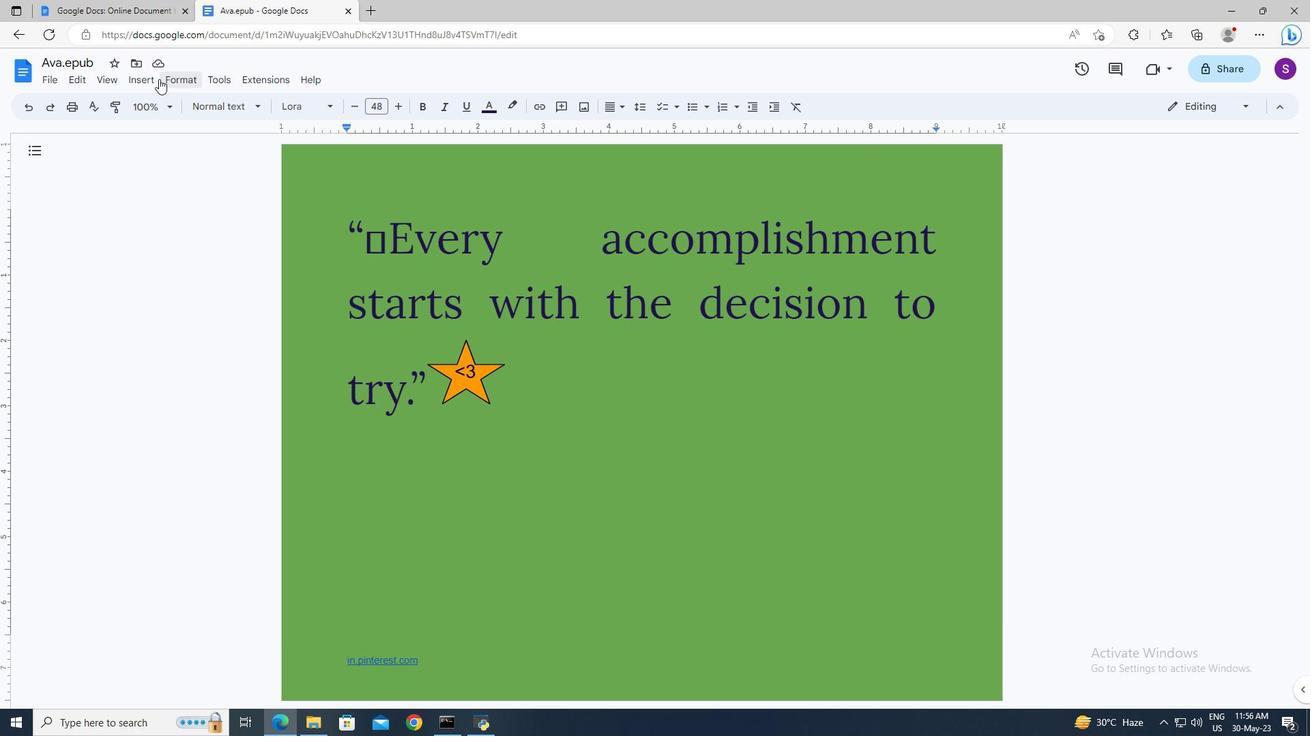 
Action: Mouse pressed left at (151, 75)
Screenshot: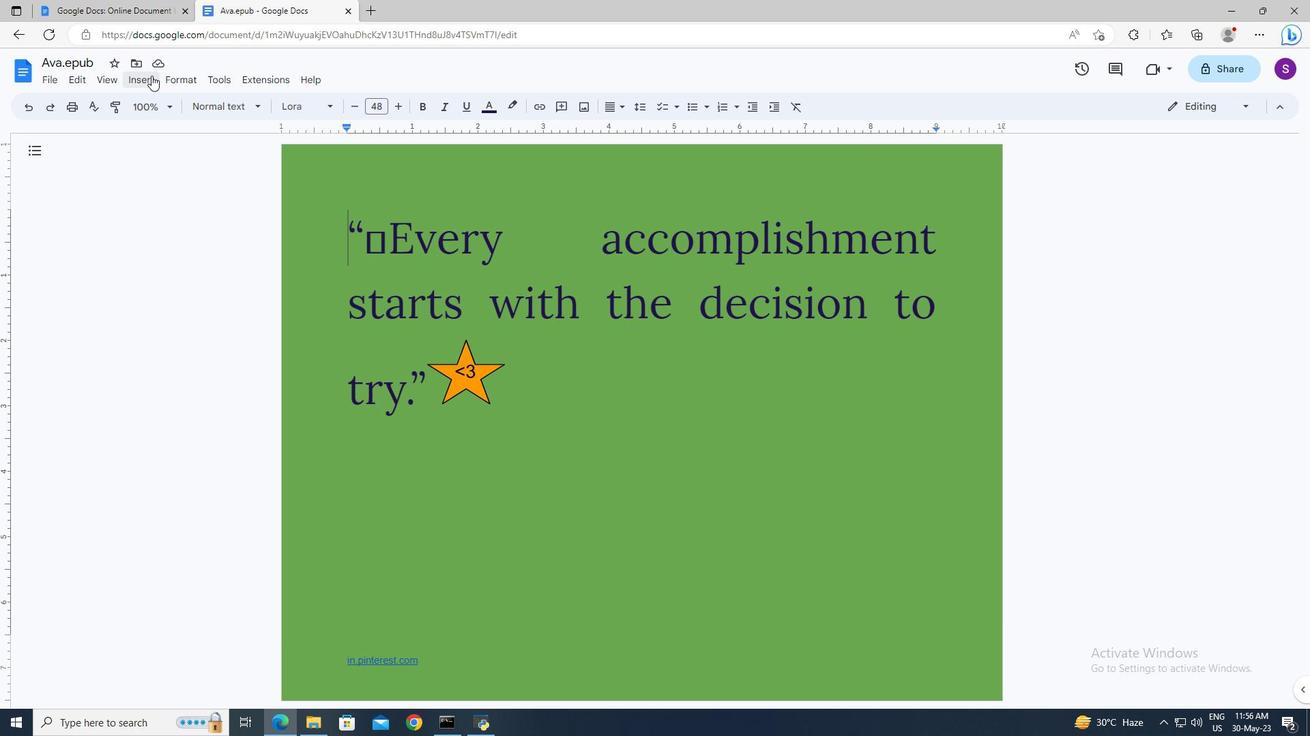 
Action: Mouse moved to (373, 535)
Screenshot: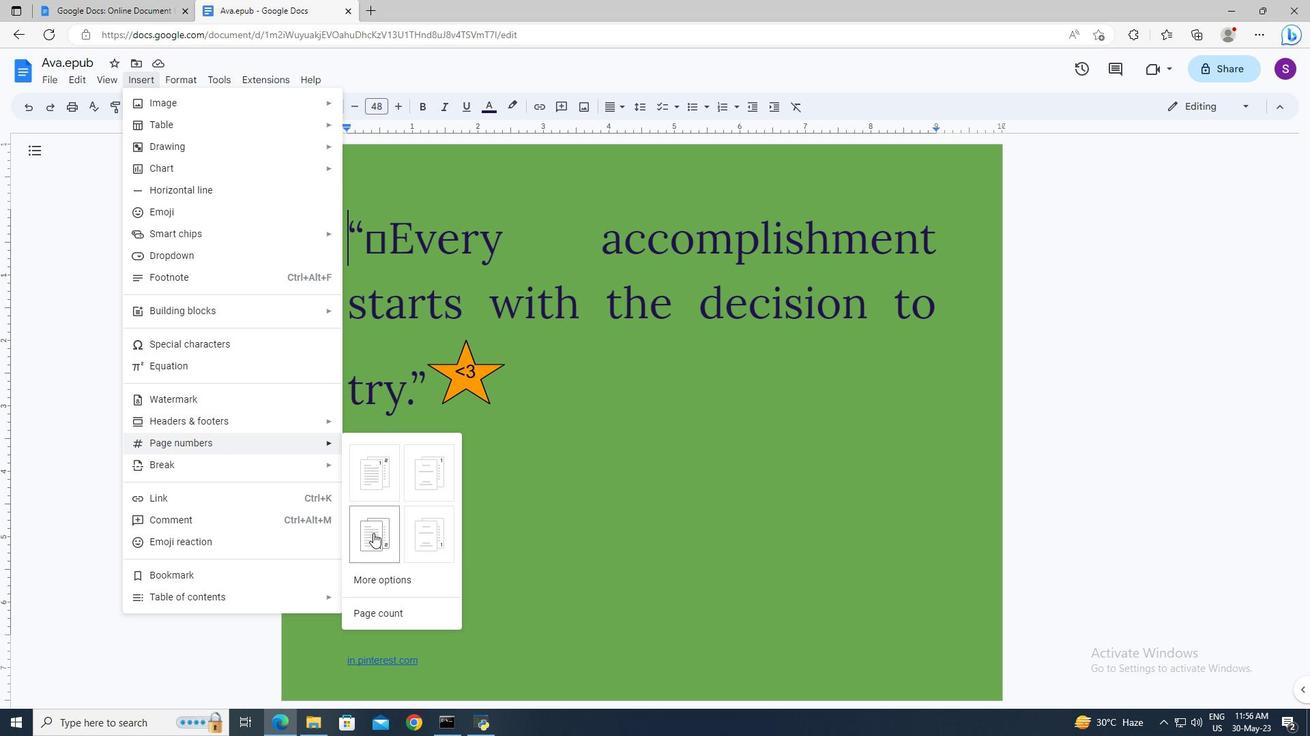 
Action: Mouse pressed left at (373, 535)
Screenshot: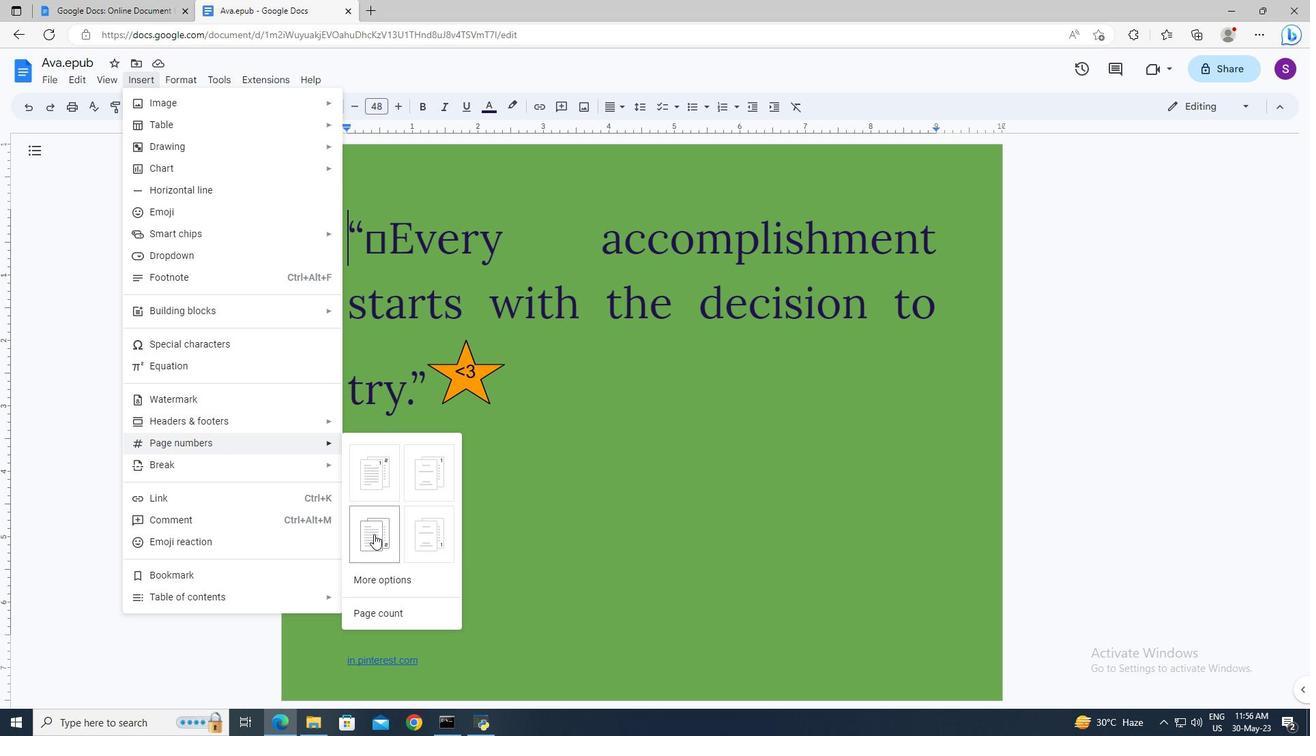 
Action: Mouse moved to (482, 539)
Screenshot: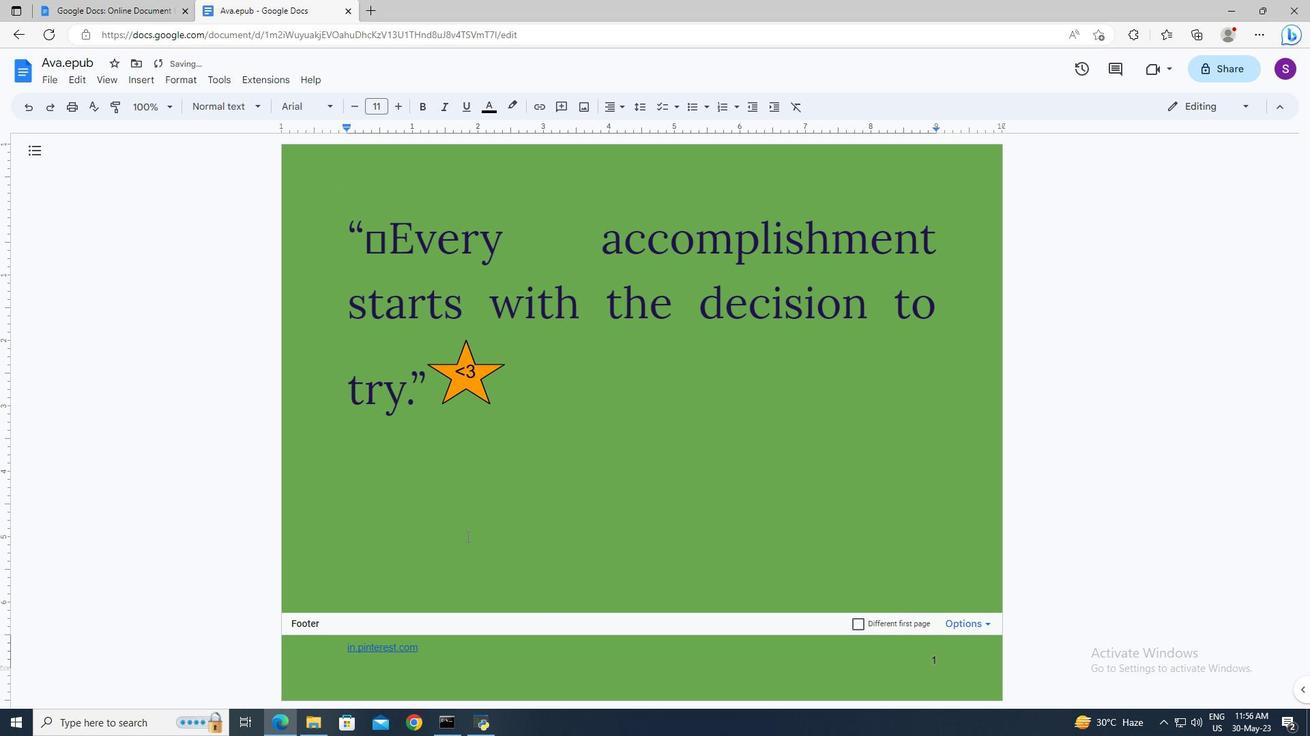 
Action: Mouse pressed left at (482, 539)
Screenshot: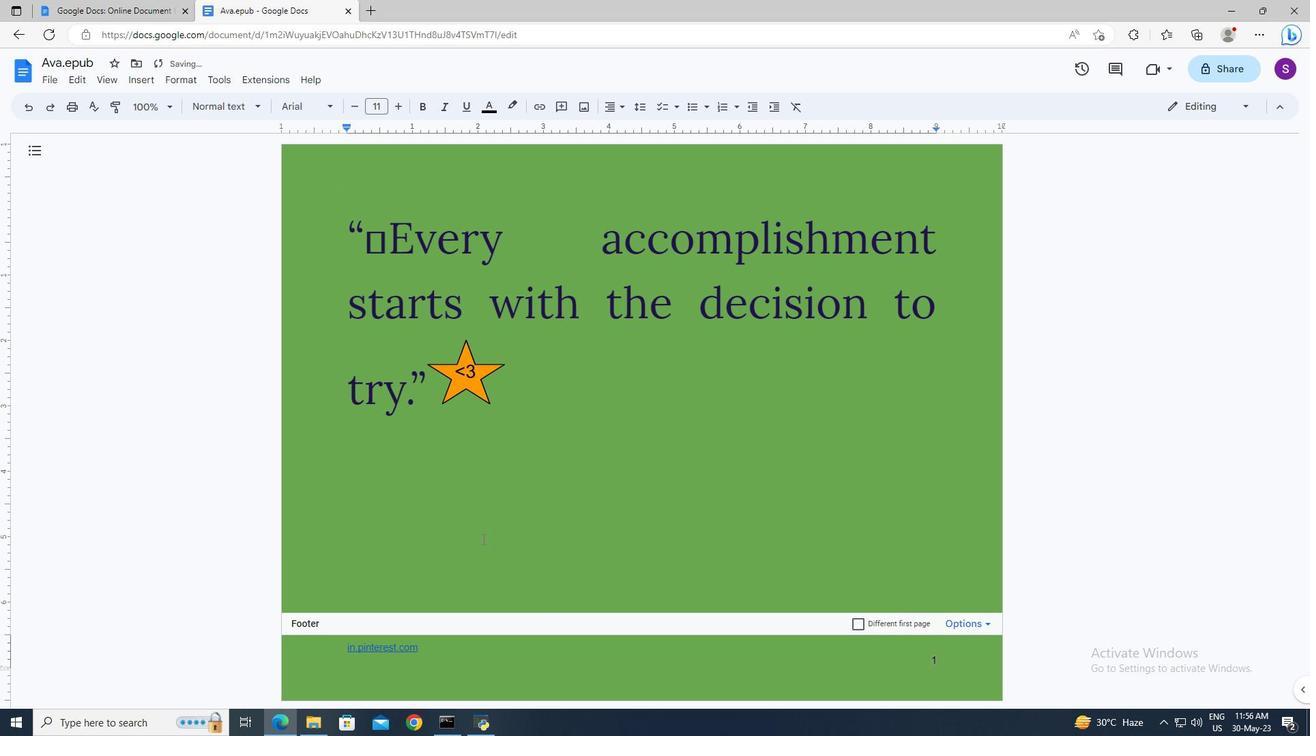
